 Task: Look for space in Horki, Belarus from 2nd September, 2023 to 6th September, 2023 for 2 adults in price range Rs.15000 to Rs.20000. Place can be entire place with 1  bedroom having 1 bed and 1 bathroom. Property type can be house, flat, guest house, hotel. Booking option can be shelf check-in. Required host language is English.
Action: Mouse moved to (441, 95)
Screenshot: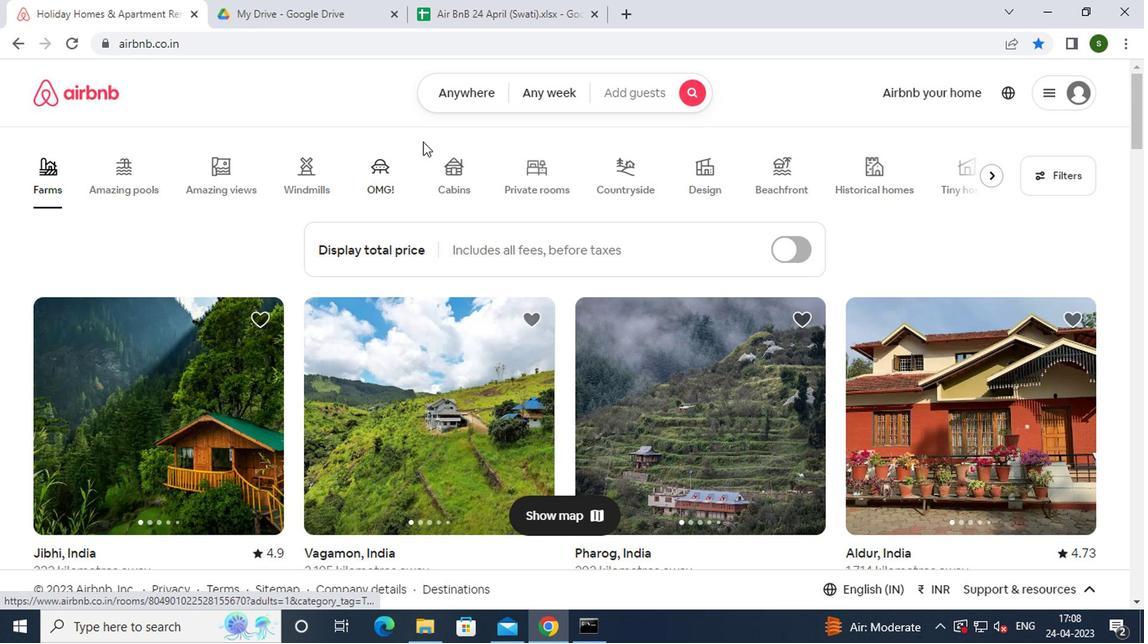 
Action: Mouse pressed left at (441, 95)
Screenshot: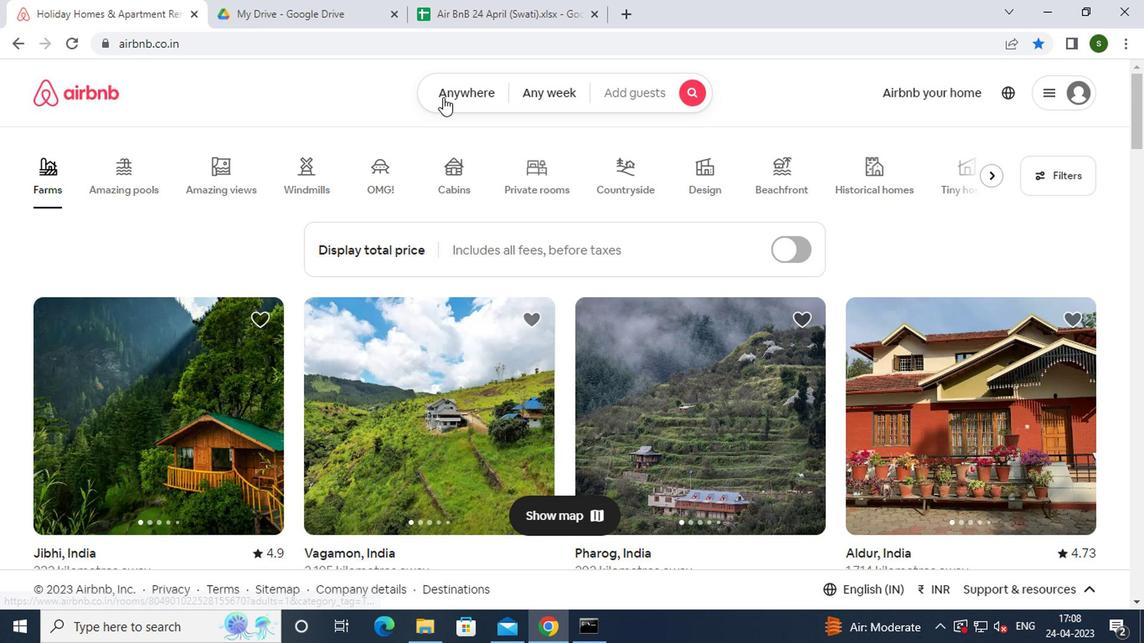 
Action: Mouse moved to (345, 160)
Screenshot: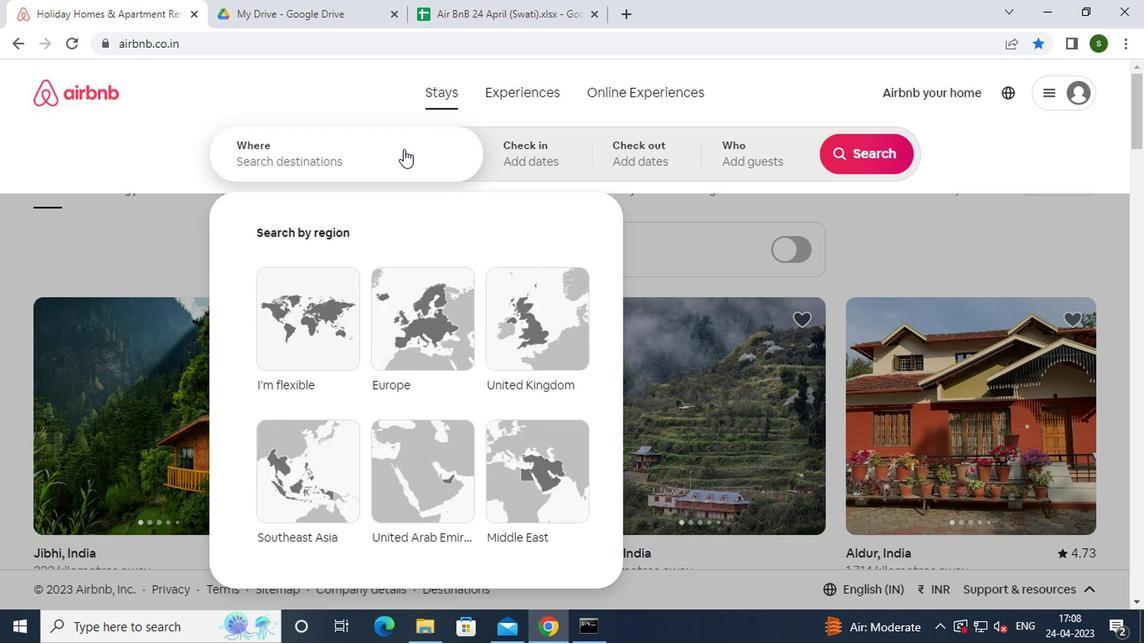 
Action: Mouse pressed left at (345, 160)
Screenshot: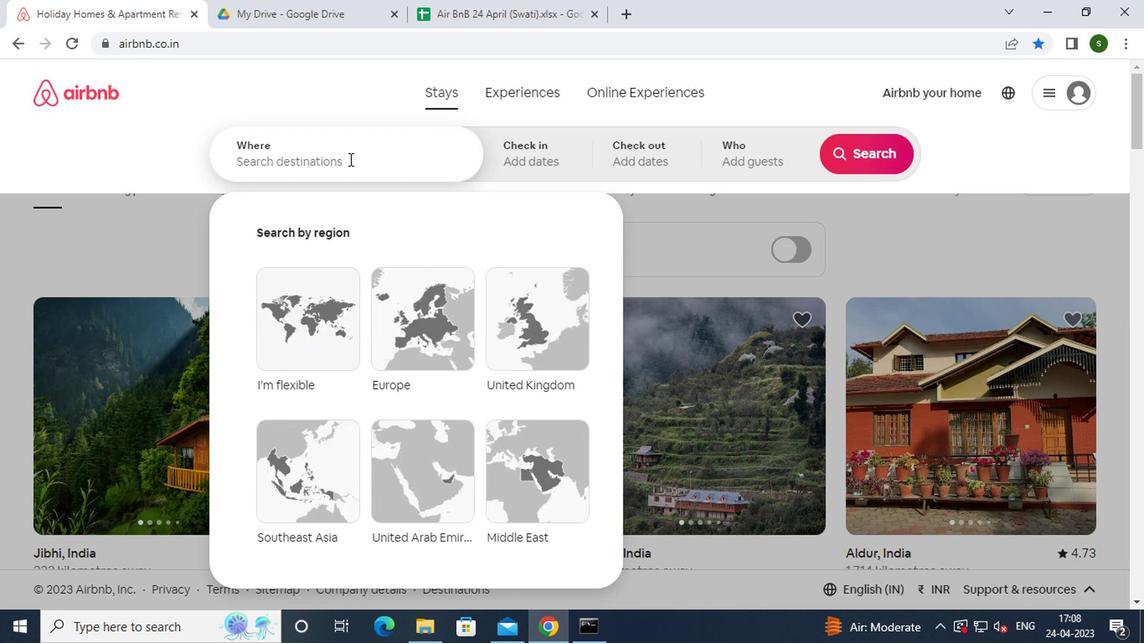 
Action: Key pressed h<Key.caps_lock>orki
Screenshot: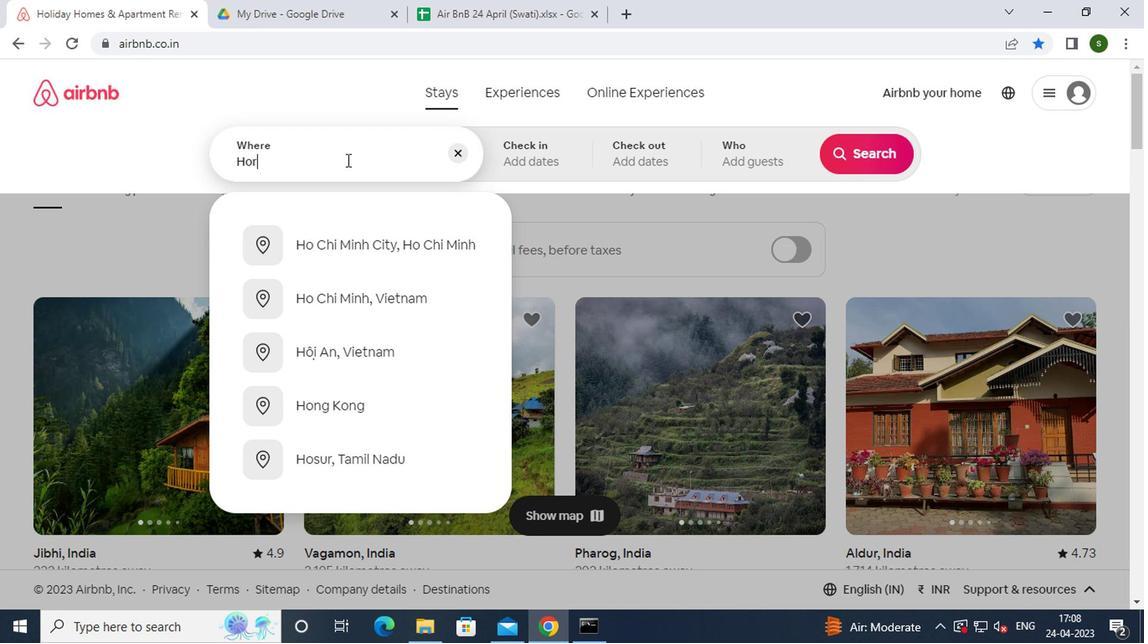 
Action: Mouse moved to (331, 243)
Screenshot: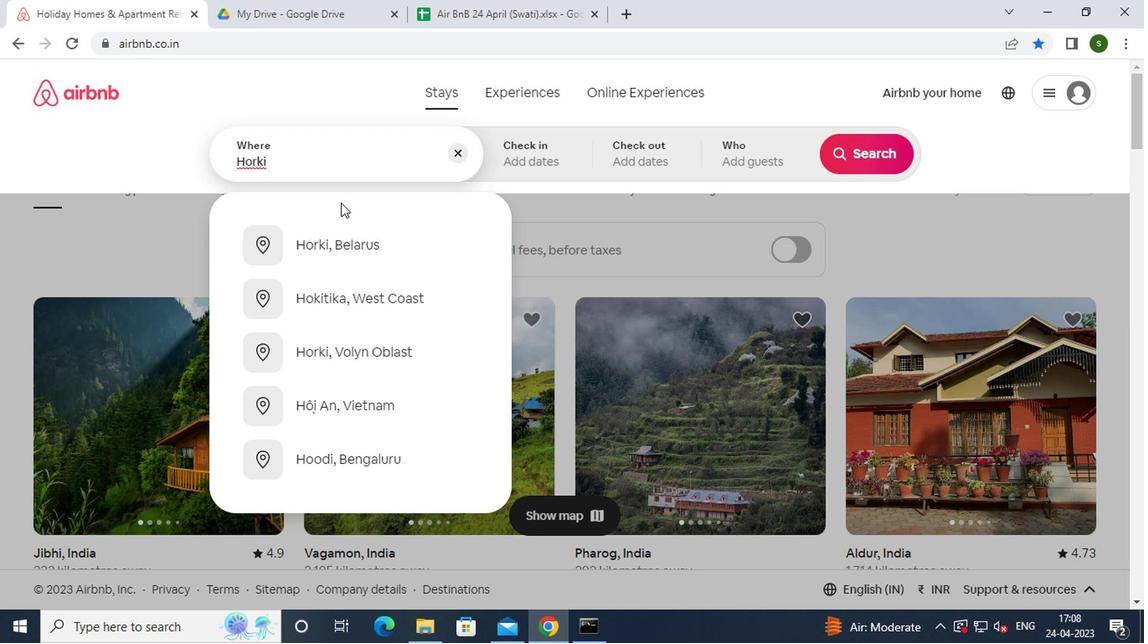
Action: Mouse pressed left at (331, 243)
Screenshot: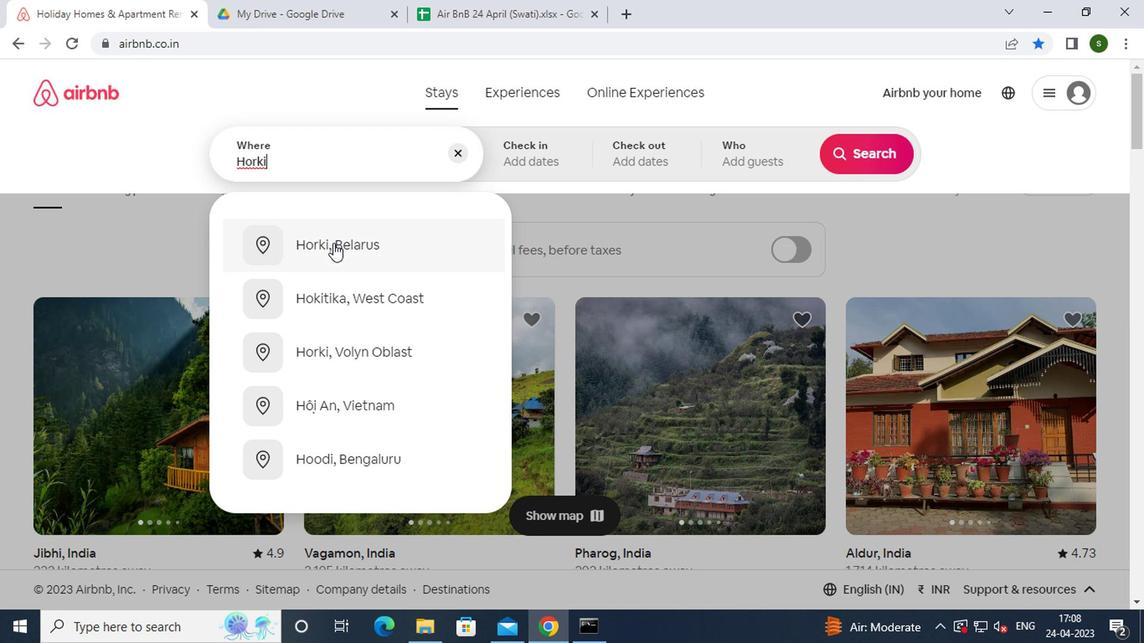 
Action: Mouse moved to (849, 284)
Screenshot: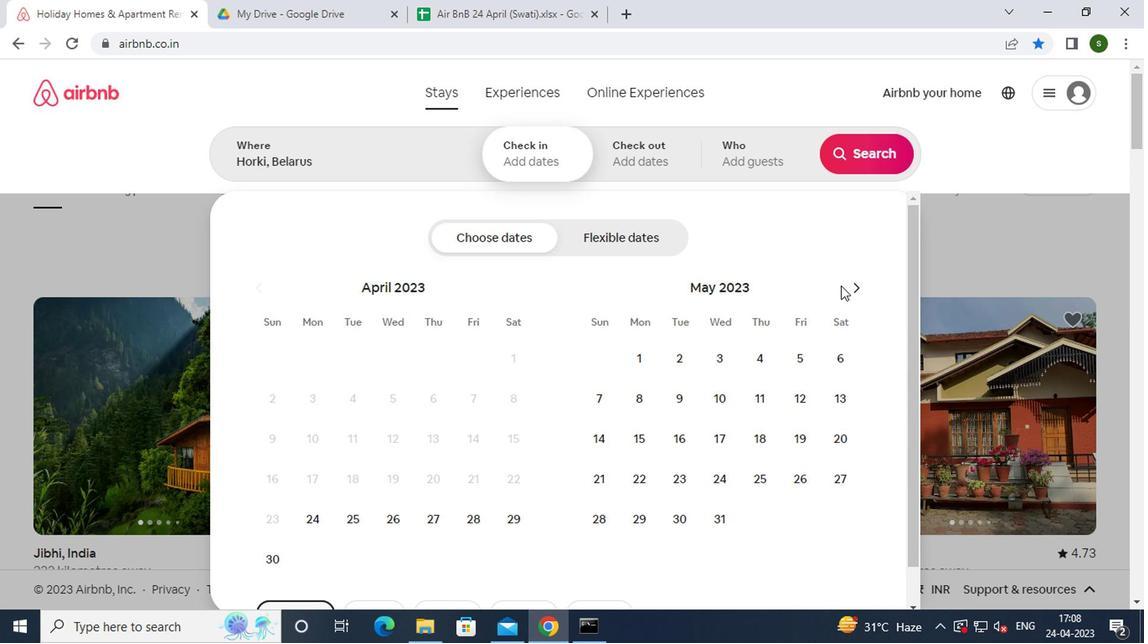 
Action: Mouse pressed left at (849, 284)
Screenshot: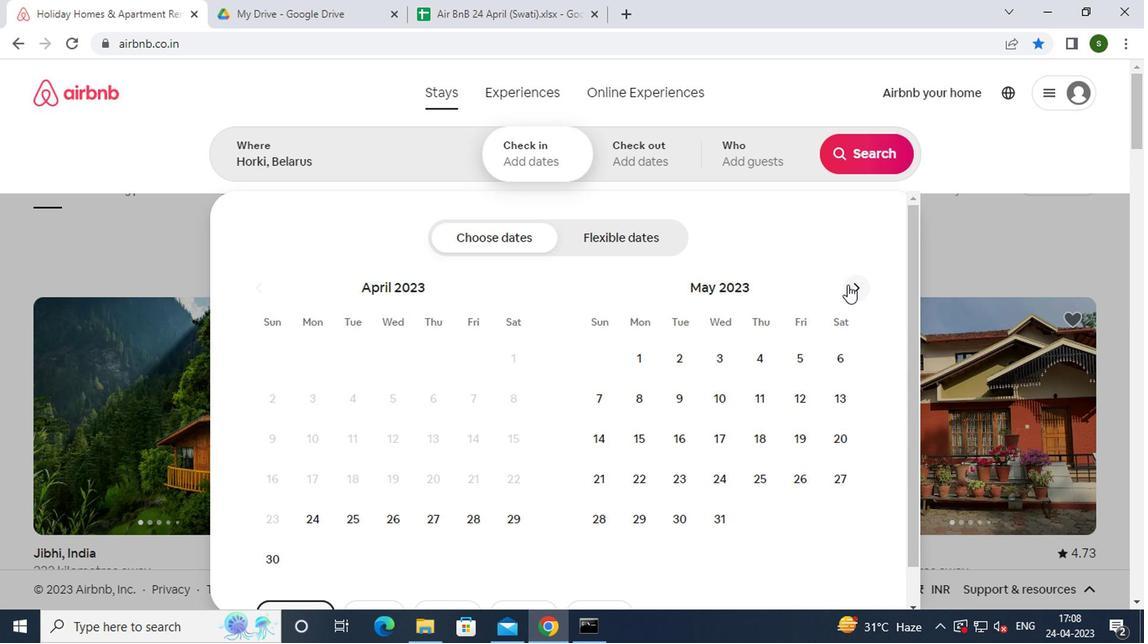 
Action: Mouse pressed left at (849, 284)
Screenshot: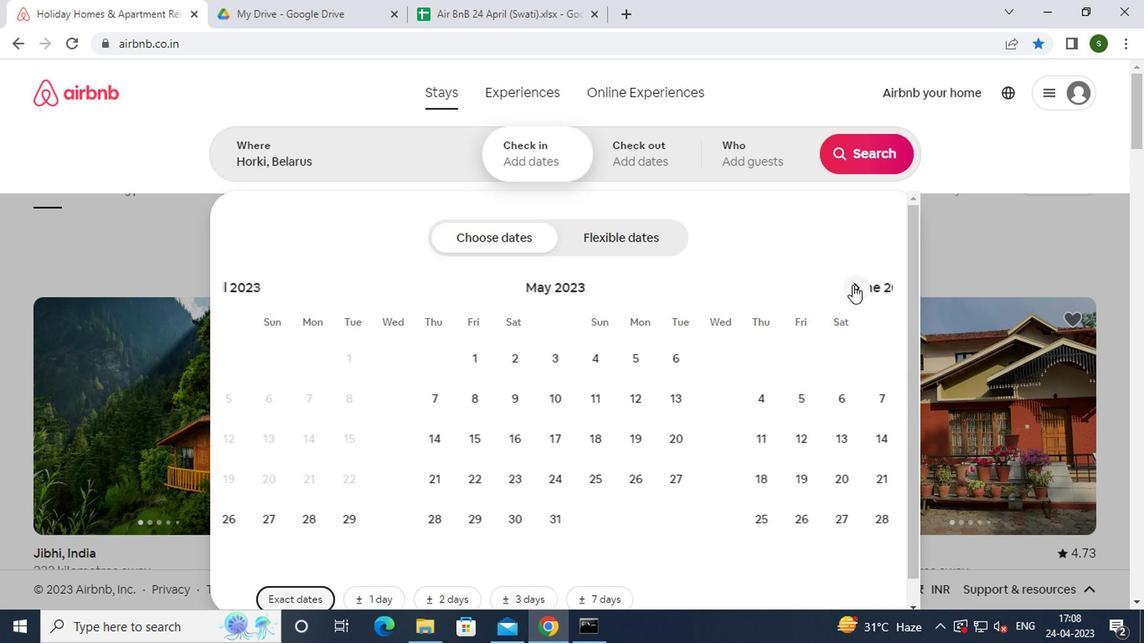 
Action: Mouse pressed left at (849, 284)
Screenshot: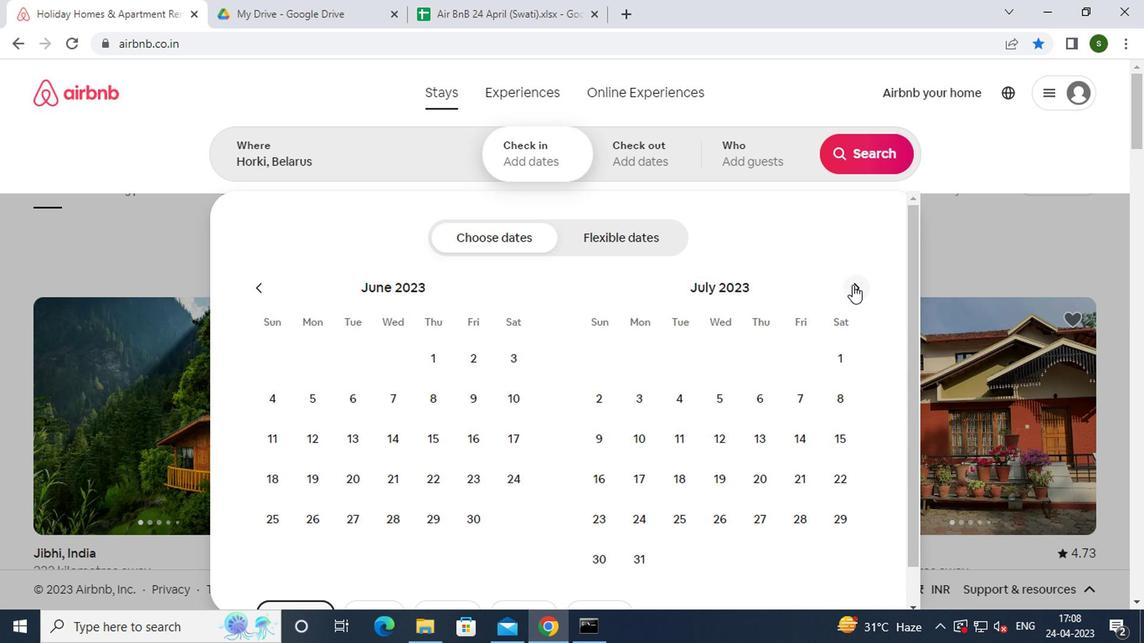
Action: Mouse pressed left at (849, 284)
Screenshot: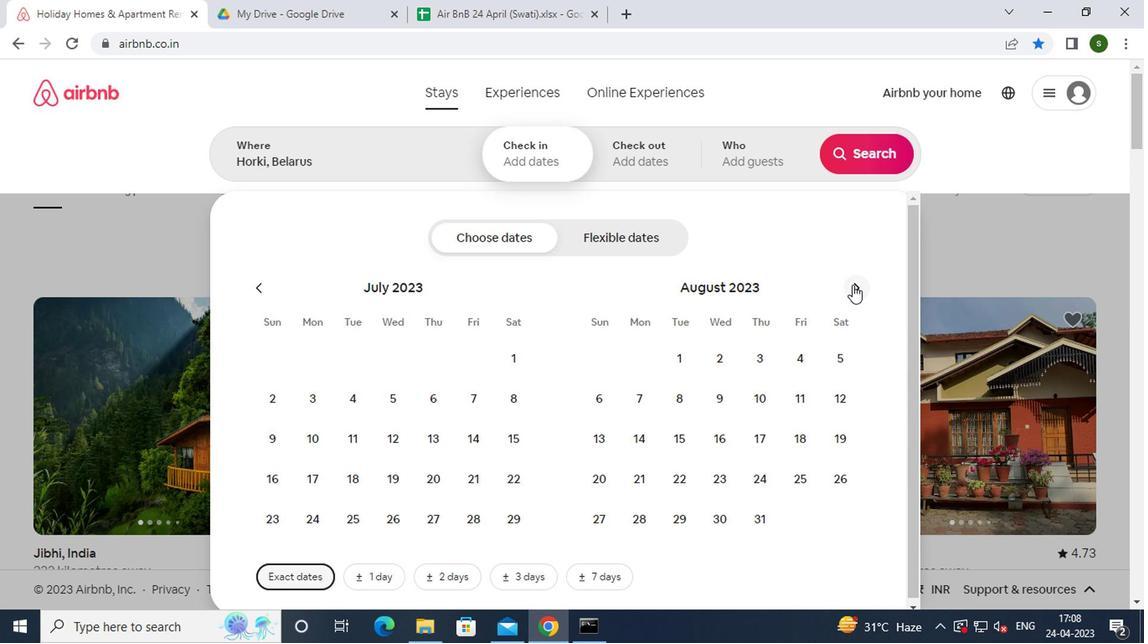 
Action: Mouse moved to (841, 359)
Screenshot: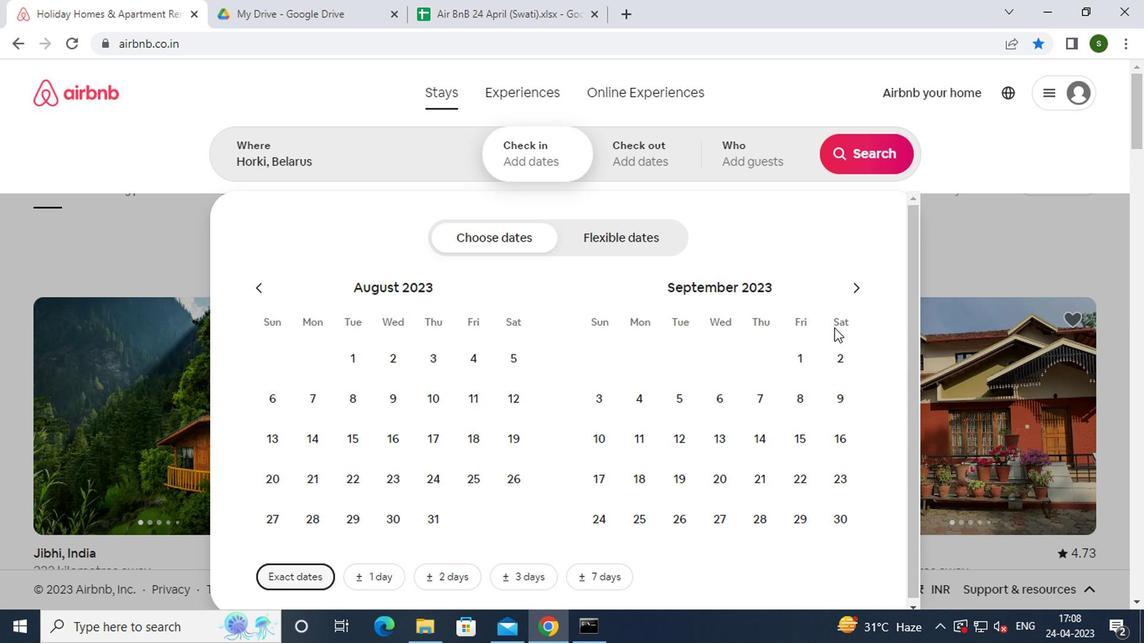 
Action: Mouse pressed left at (841, 359)
Screenshot: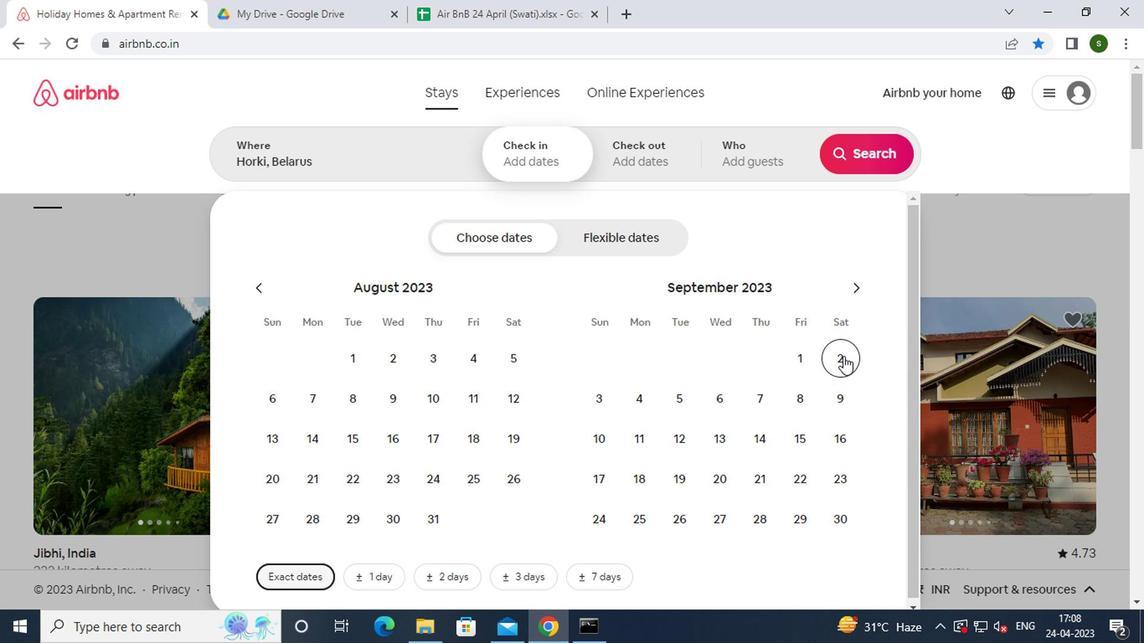 
Action: Mouse moved to (720, 397)
Screenshot: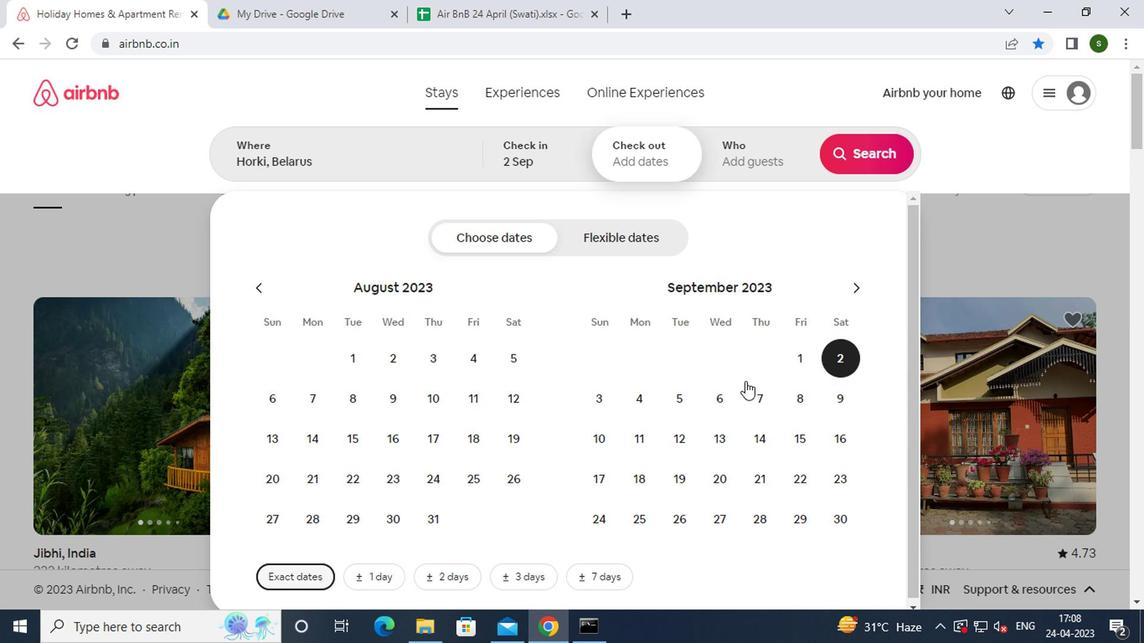 
Action: Mouse pressed left at (720, 397)
Screenshot: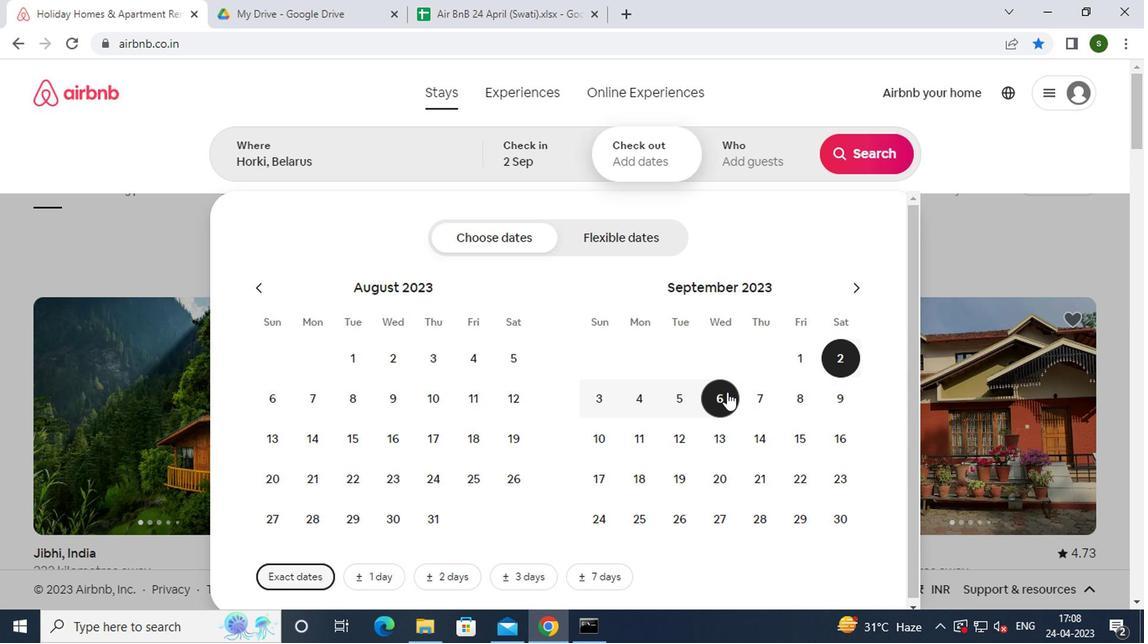 
Action: Mouse moved to (739, 166)
Screenshot: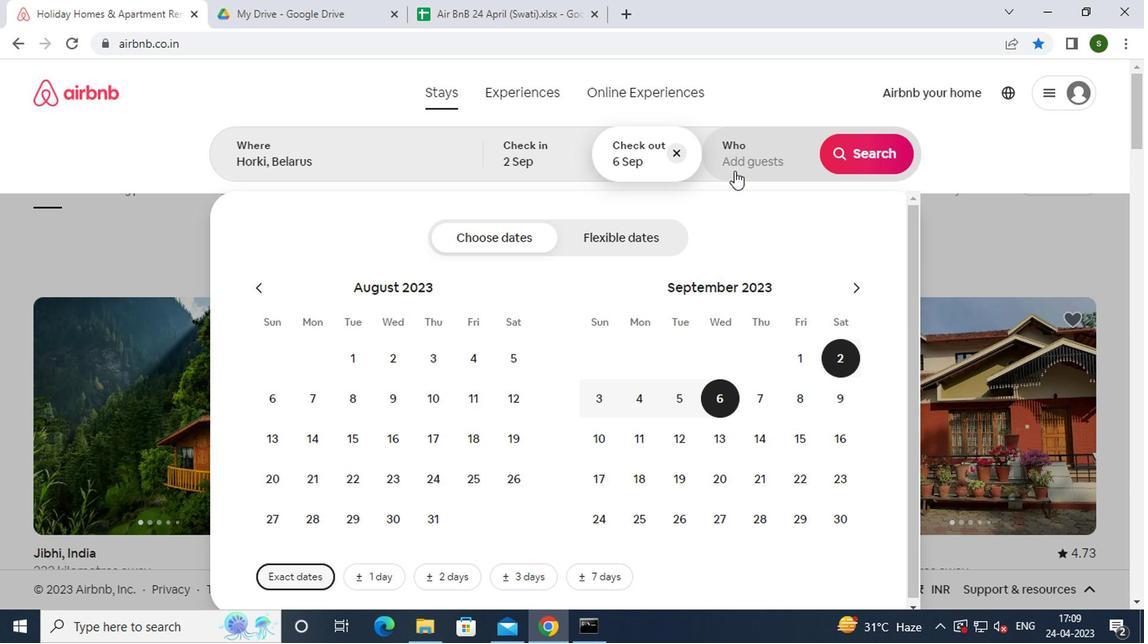 
Action: Mouse pressed left at (739, 166)
Screenshot: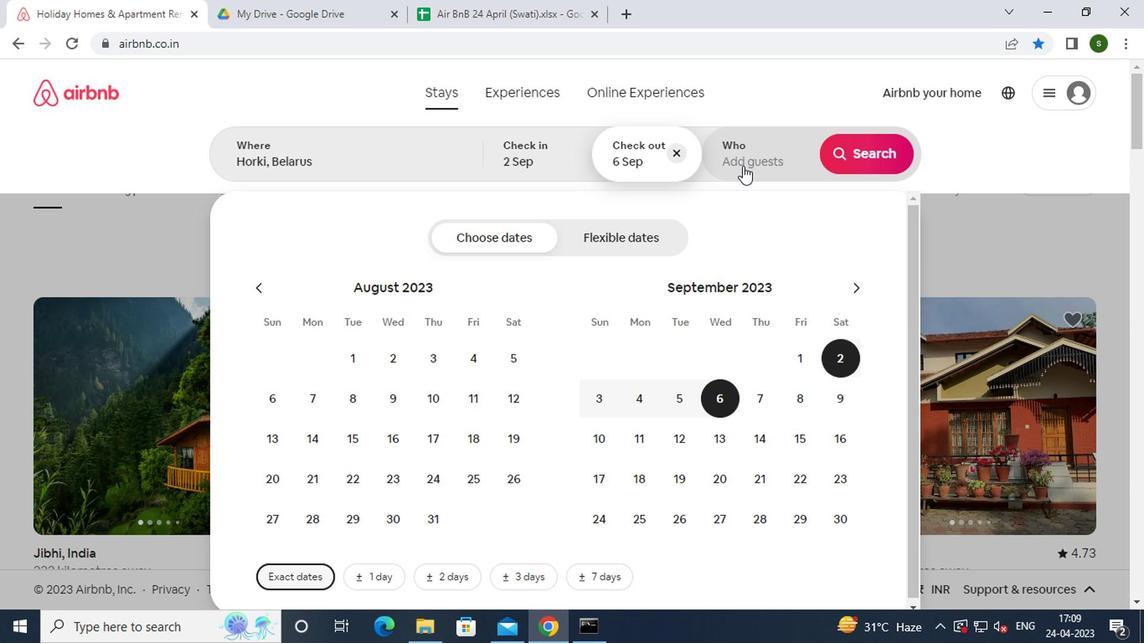 
Action: Mouse moved to (866, 242)
Screenshot: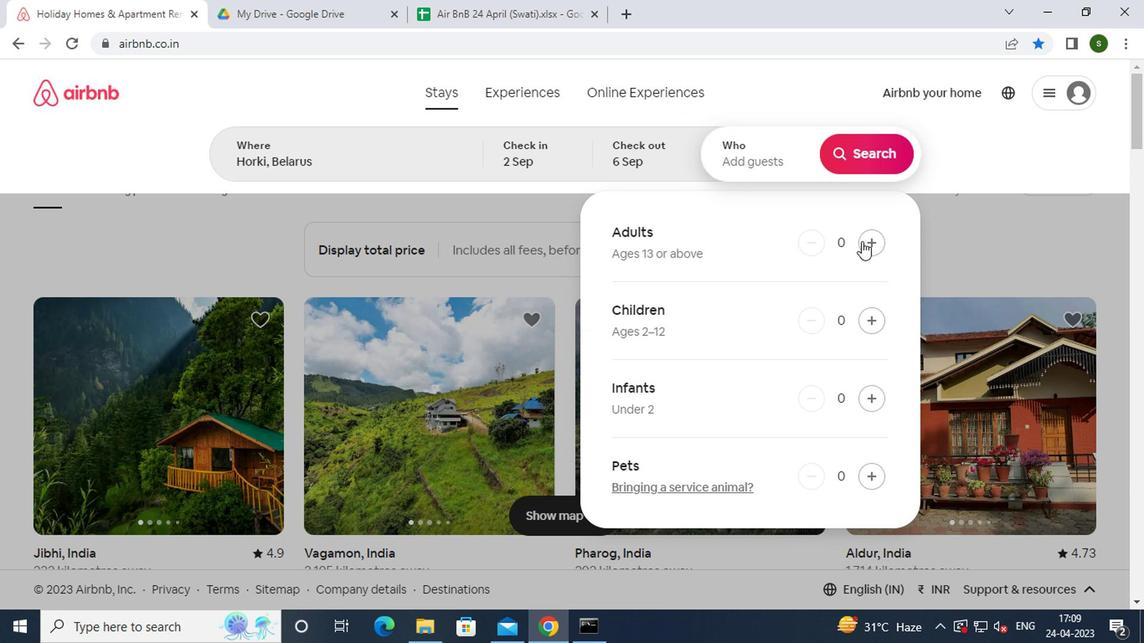 
Action: Mouse pressed left at (866, 242)
Screenshot: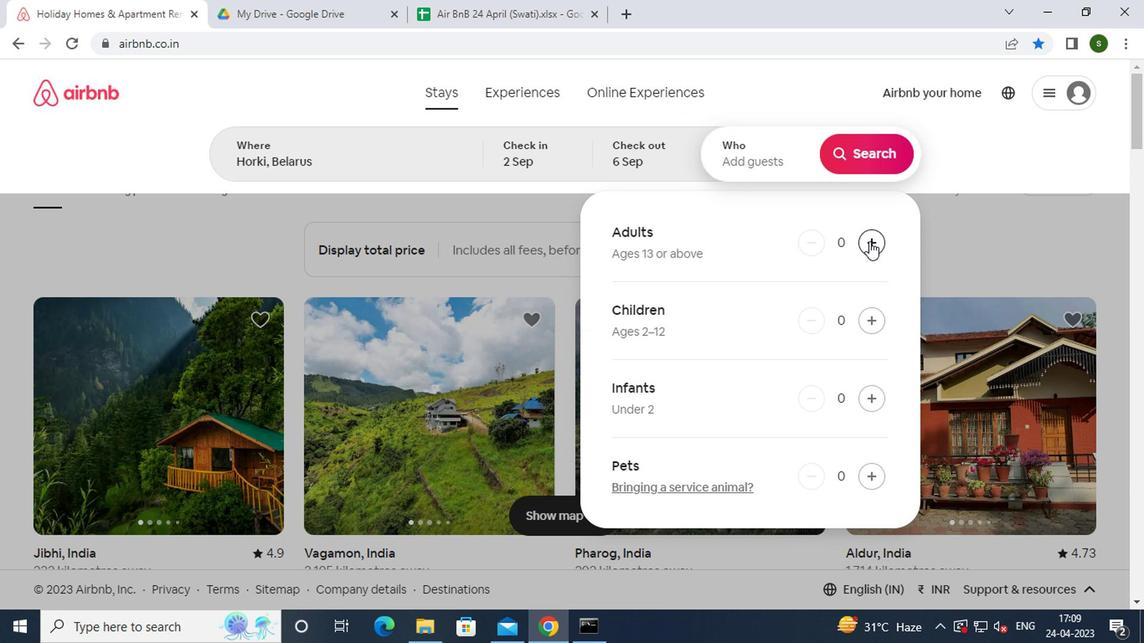 
Action: Mouse pressed left at (866, 242)
Screenshot: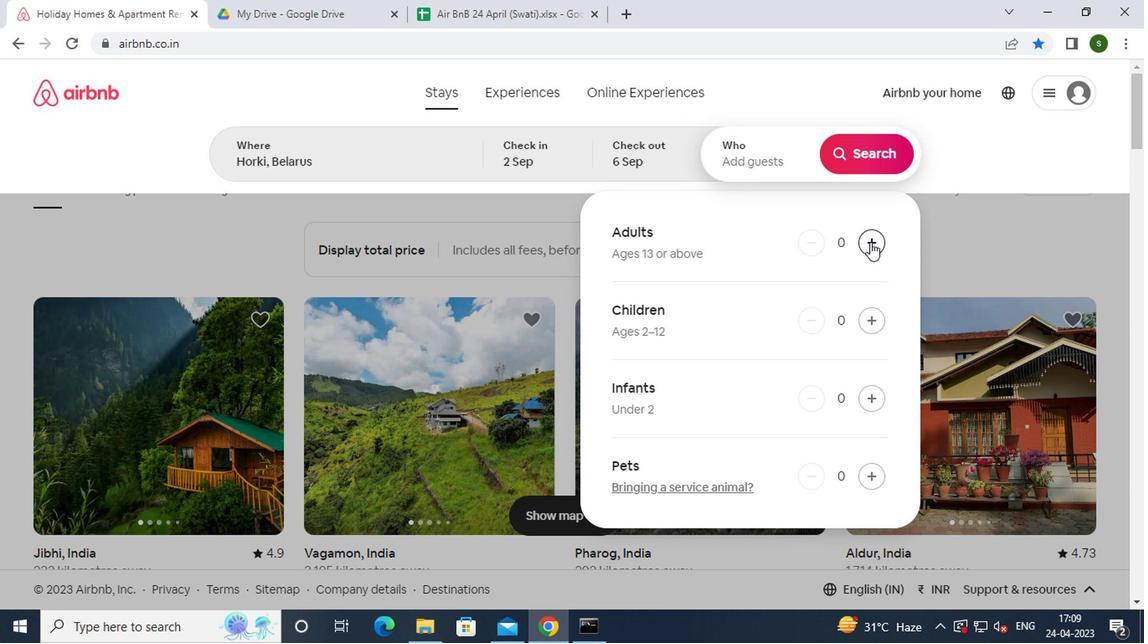 
Action: Mouse moved to (854, 152)
Screenshot: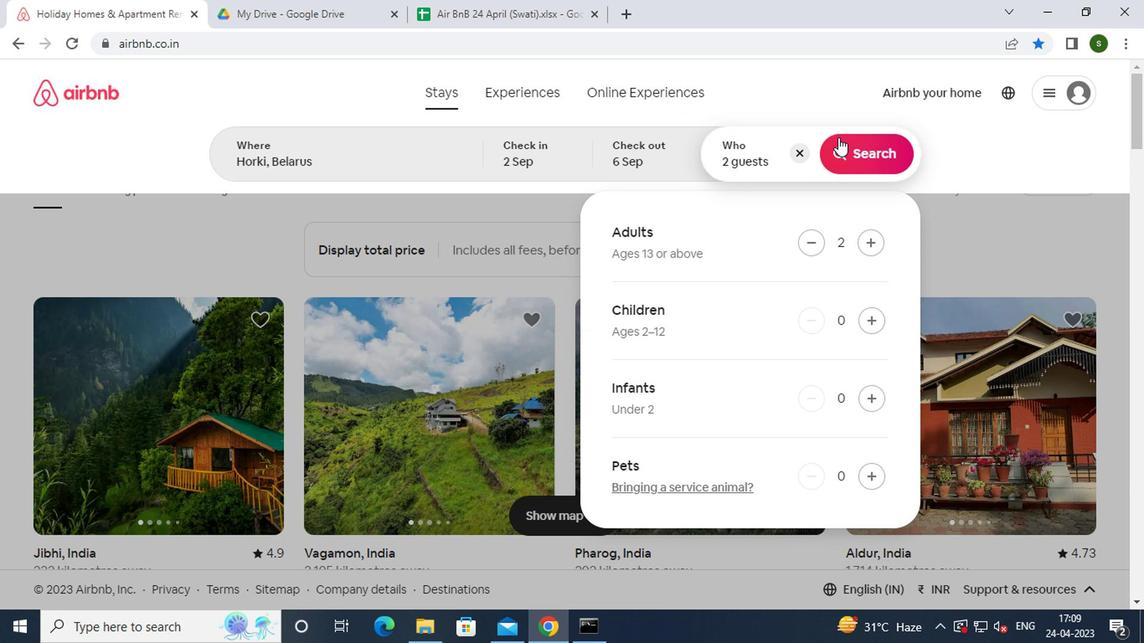 
Action: Mouse pressed left at (854, 152)
Screenshot: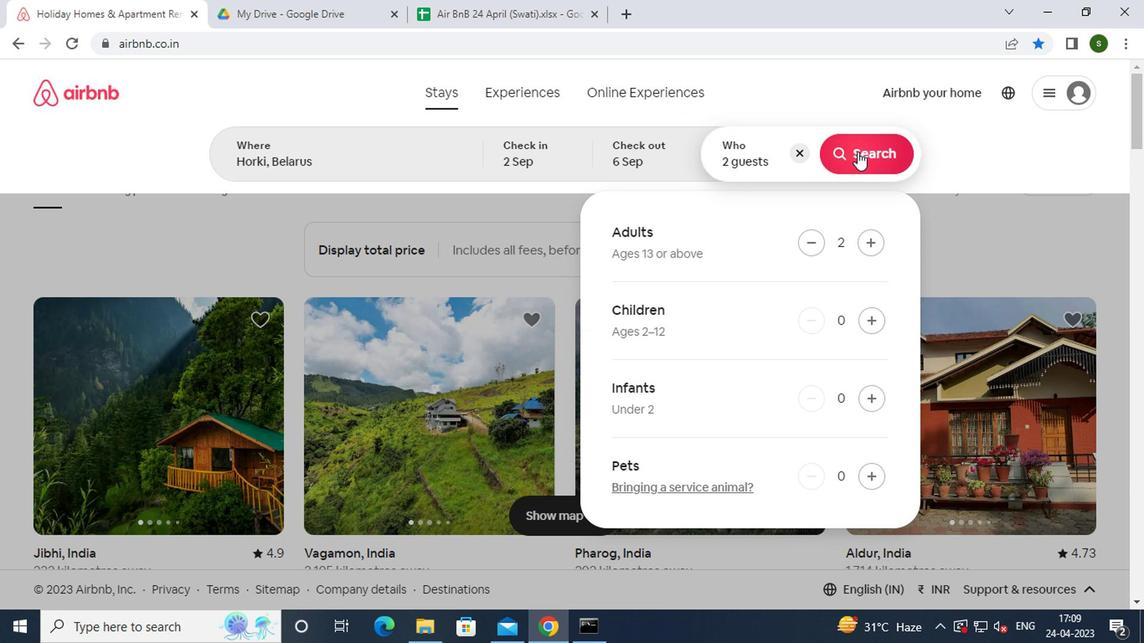 
Action: Mouse moved to (1065, 169)
Screenshot: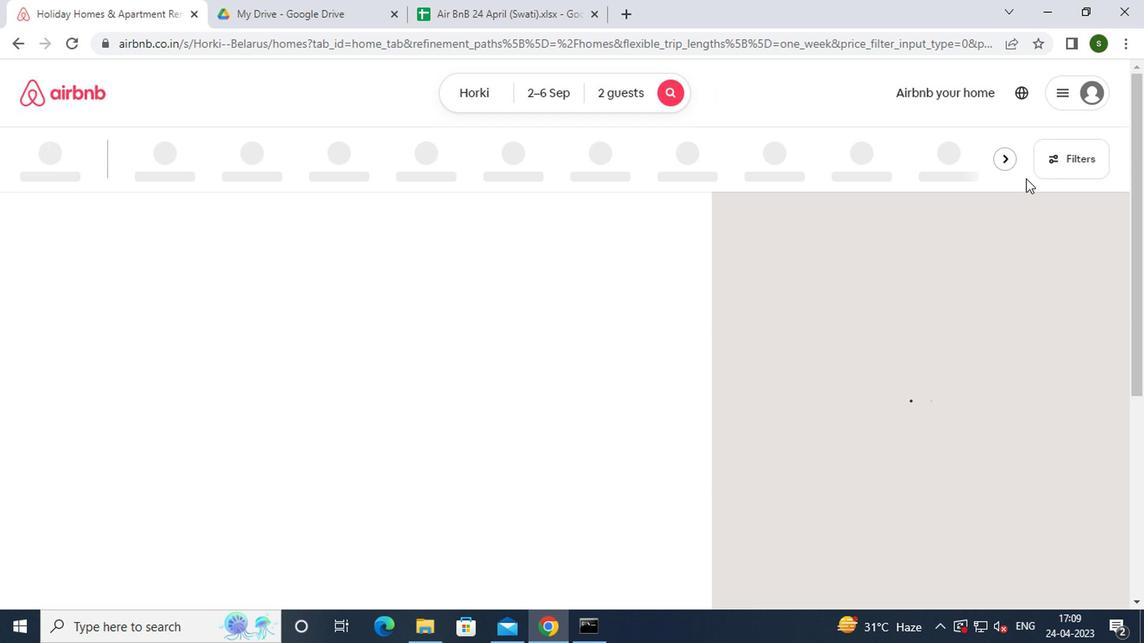 
Action: Mouse pressed left at (1065, 169)
Screenshot: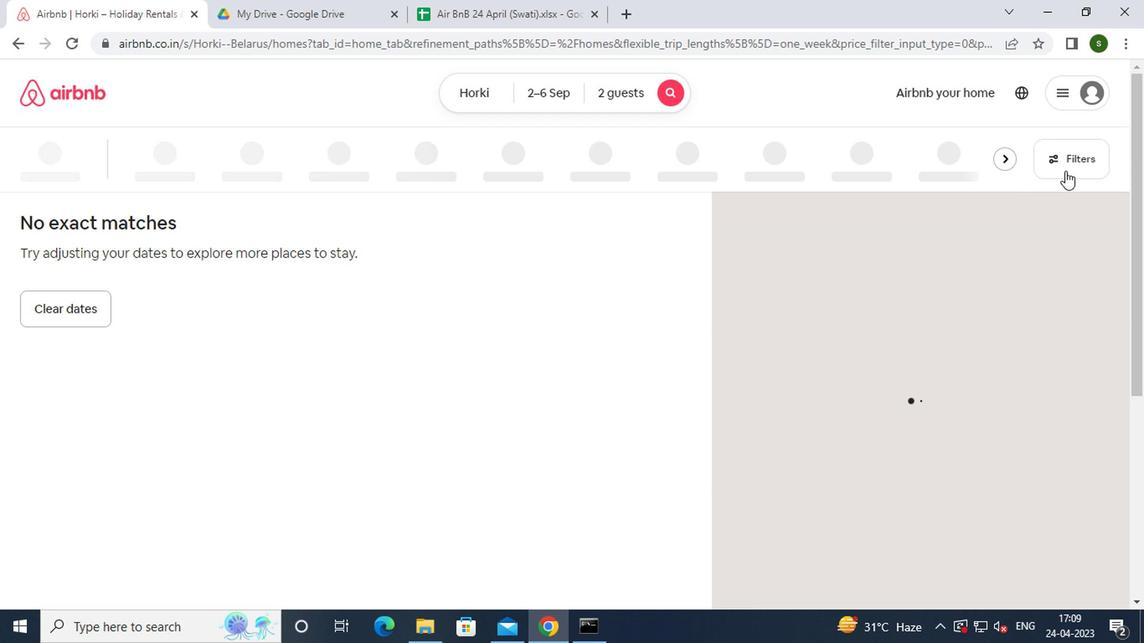 
Action: Mouse moved to (399, 254)
Screenshot: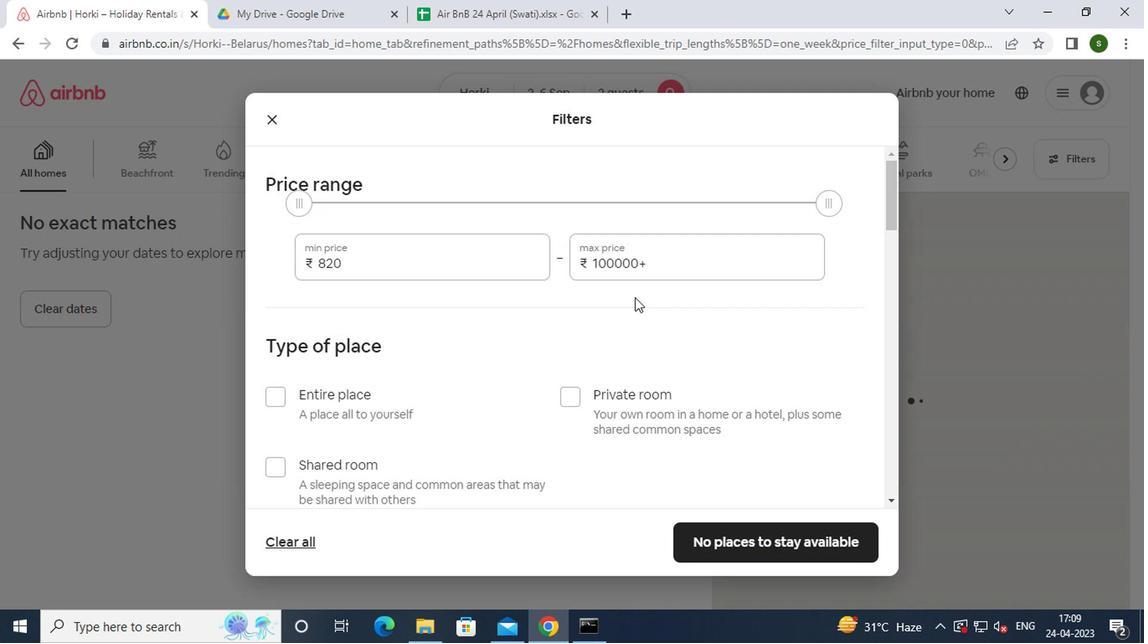 
Action: Mouse pressed left at (399, 254)
Screenshot: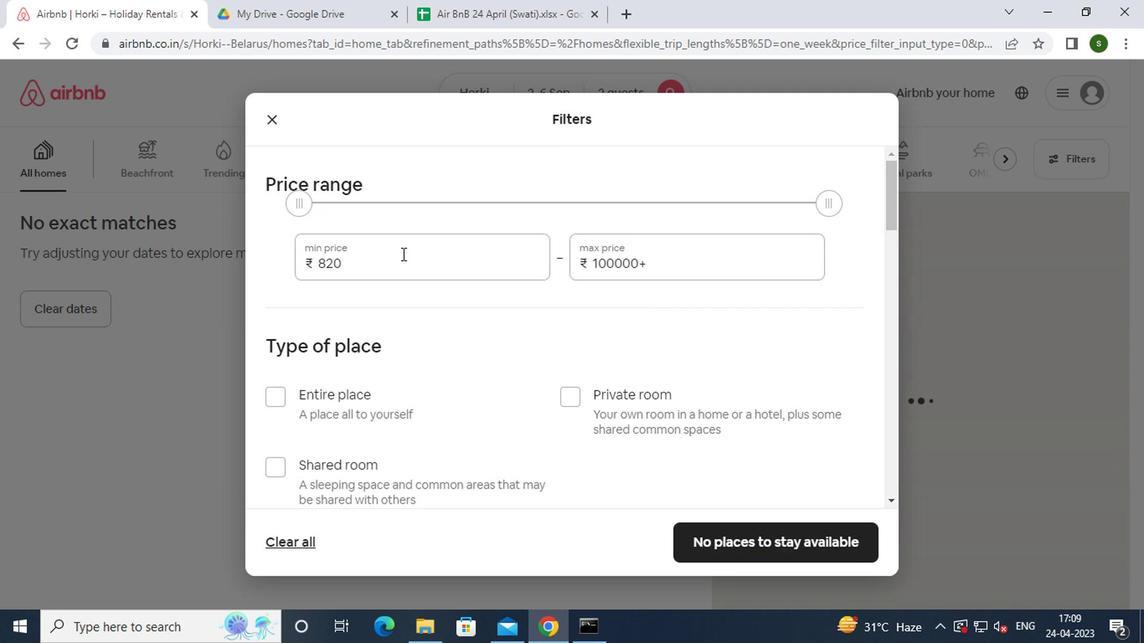 
Action: Mouse moved to (399, 251)
Screenshot: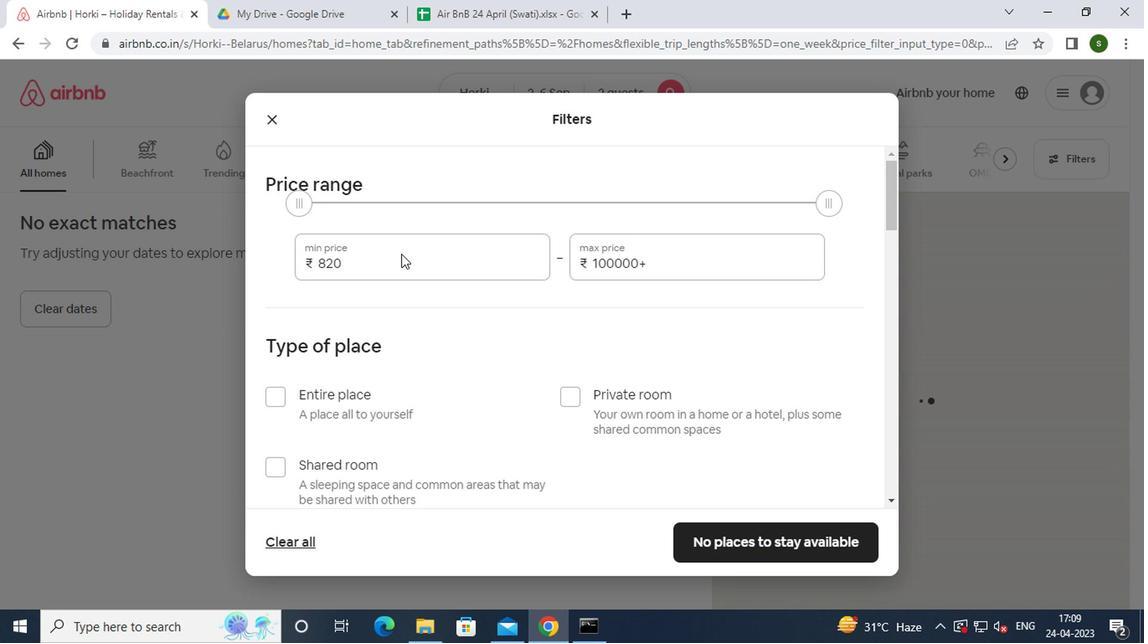 
Action: Key pressed <Key.backspace><Key.backspace><Key.backspace><Key.backspace><Key.backspace><Key.backspace><Key.backspace><Key.backspace>15000
Screenshot: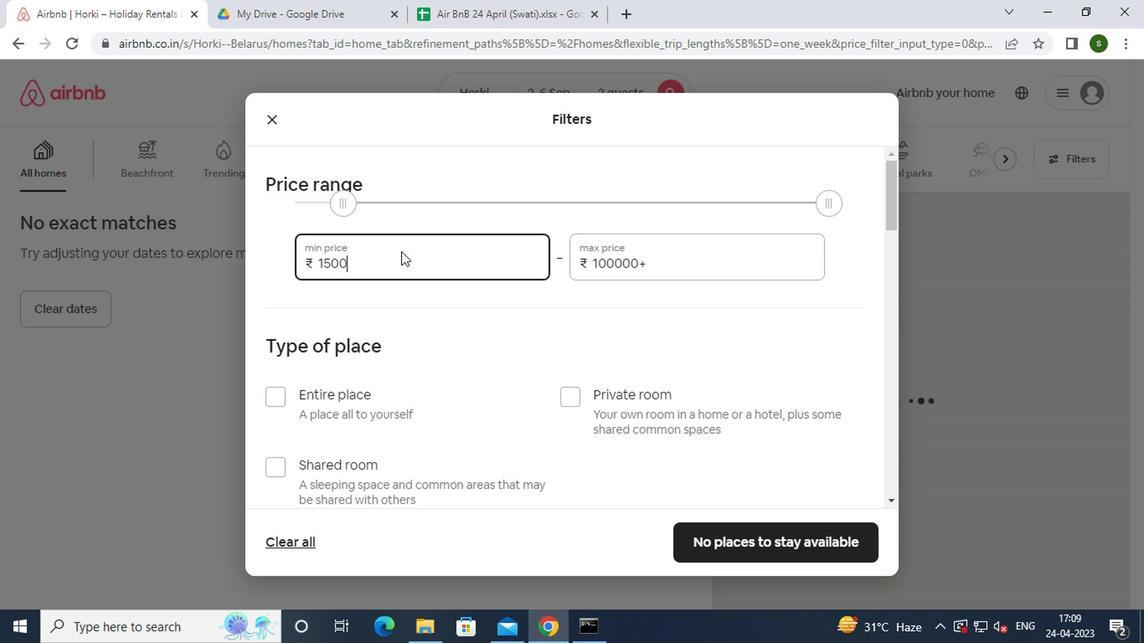
Action: Mouse moved to (649, 257)
Screenshot: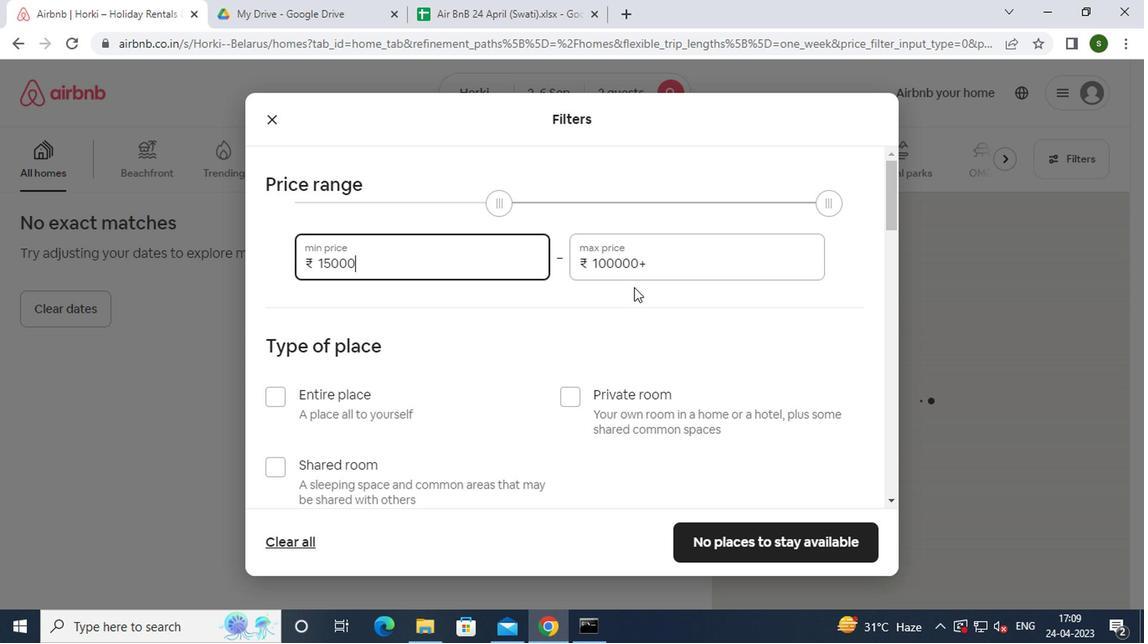 
Action: Mouse pressed left at (649, 257)
Screenshot: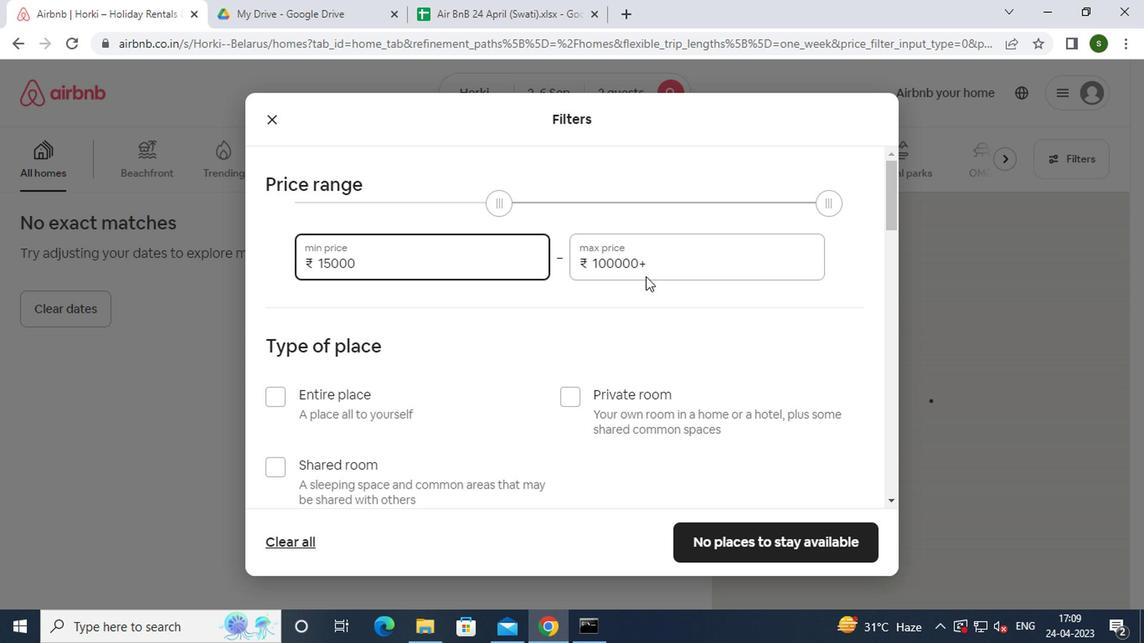 
Action: Key pressed <Key.backspace><Key.backspace><Key.backspace><Key.backspace><Key.backspace><Key.backspace><Key.backspace><Key.backspace><Key.backspace><Key.backspace><Key.backspace><Key.backspace><Key.backspace><Key.backspace><Key.backspace><Key.backspace>20000
Screenshot: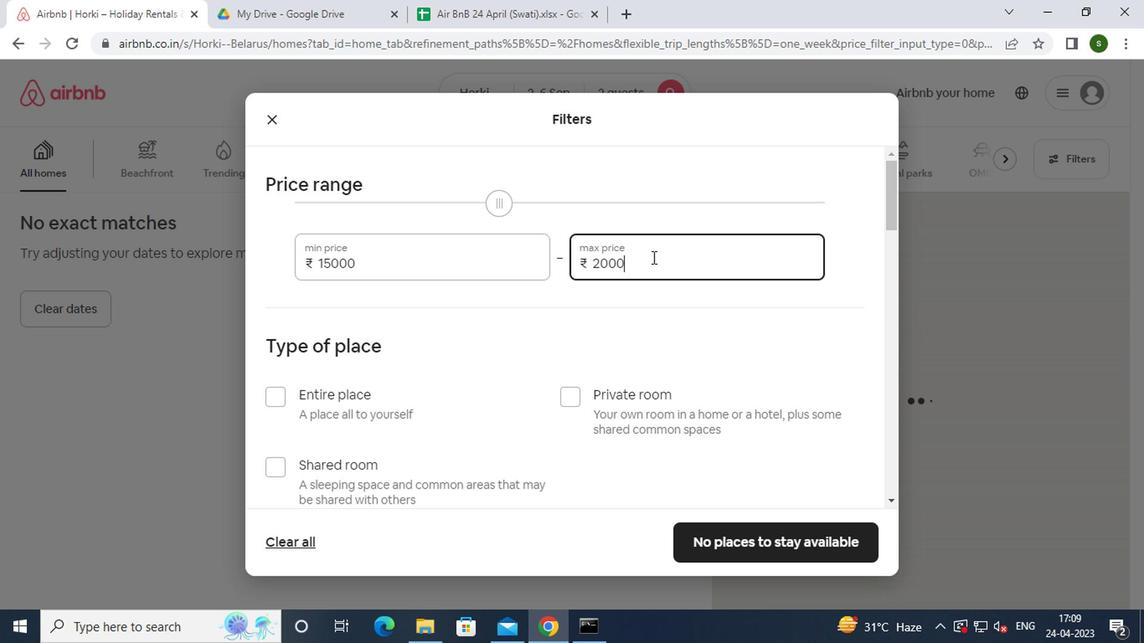 
Action: Mouse moved to (504, 313)
Screenshot: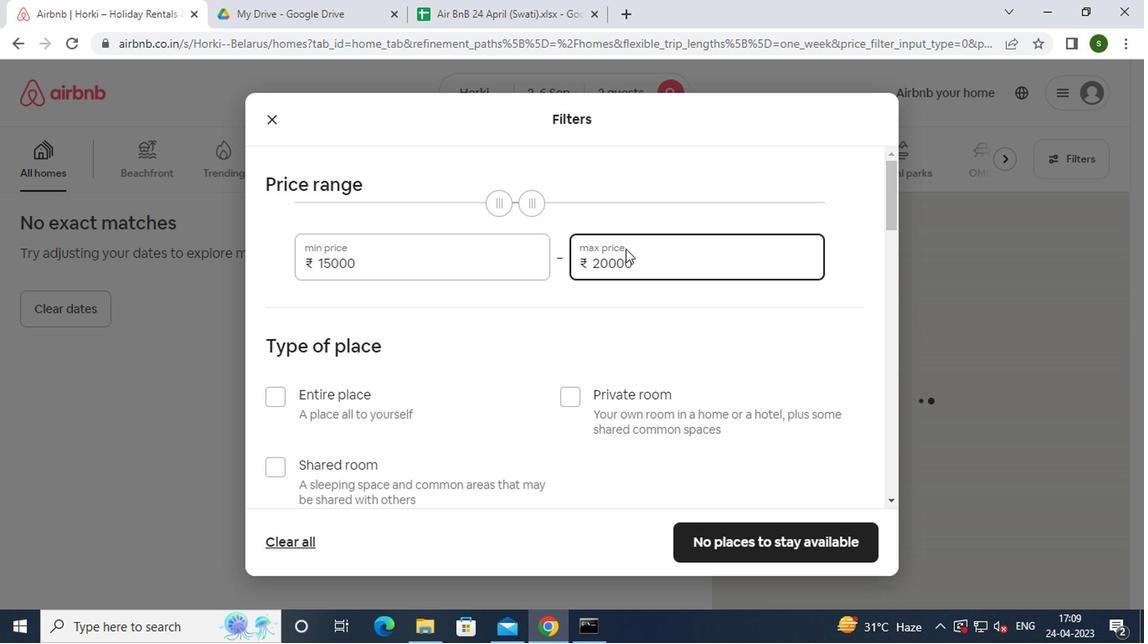 
Action: Mouse scrolled (504, 312) with delta (0, 0)
Screenshot: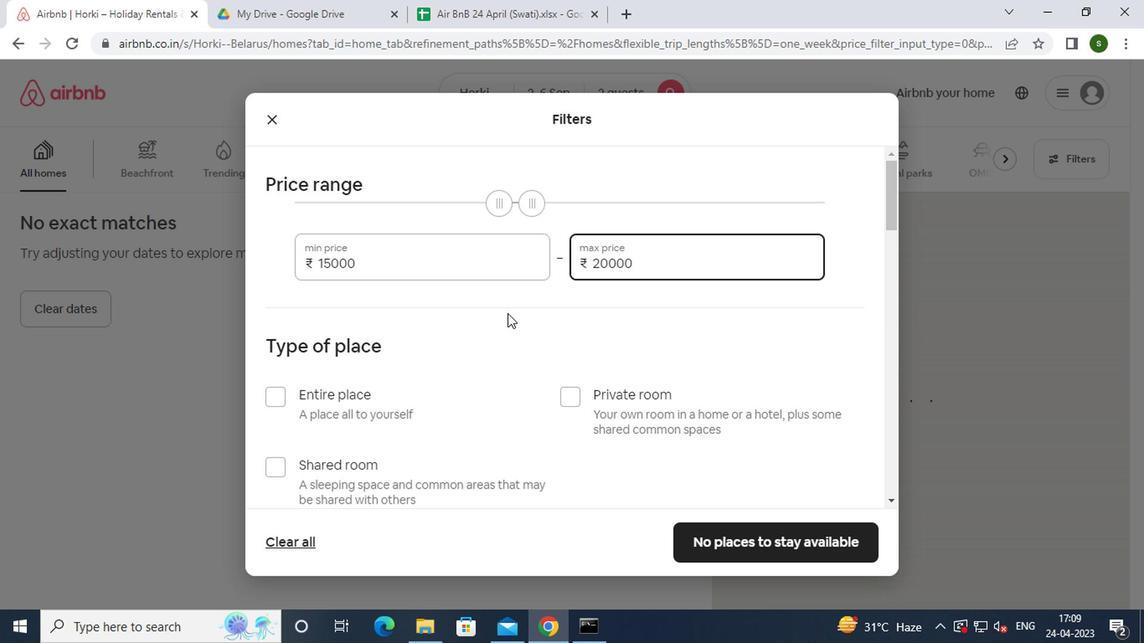 
Action: Mouse moved to (350, 332)
Screenshot: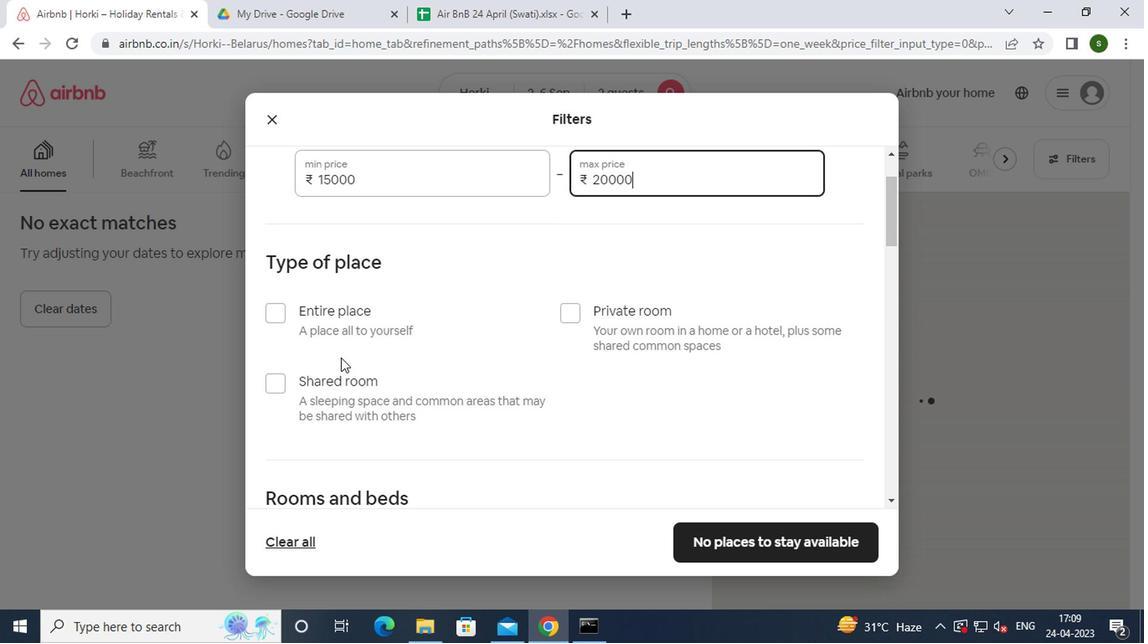 
Action: Mouse pressed left at (350, 332)
Screenshot: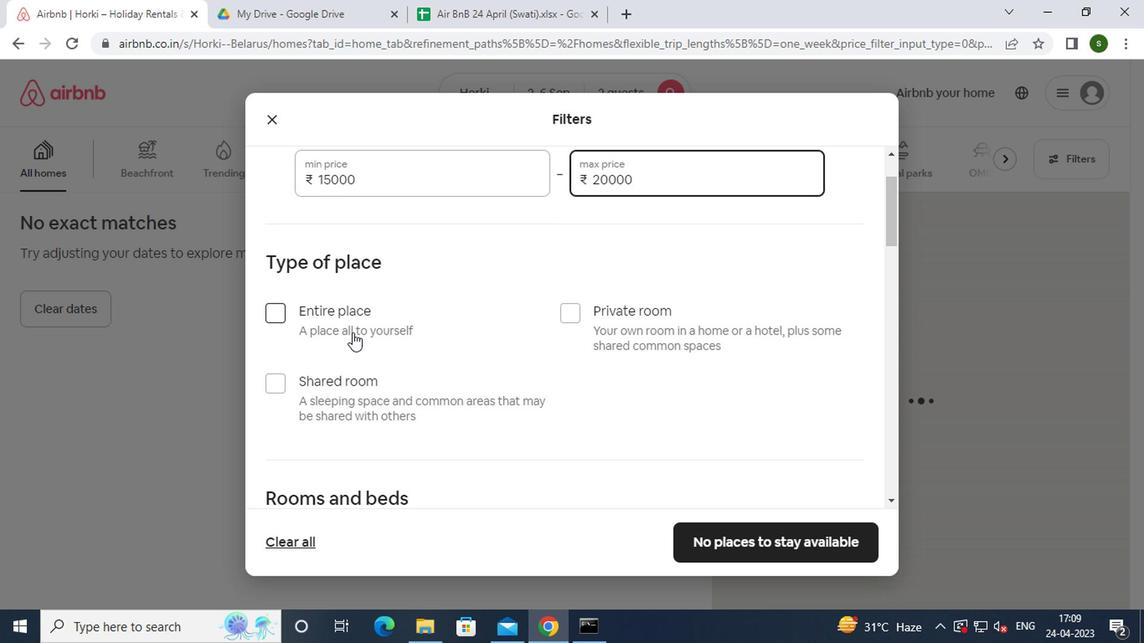 
Action: Mouse moved to (394, 318)
Screenshot: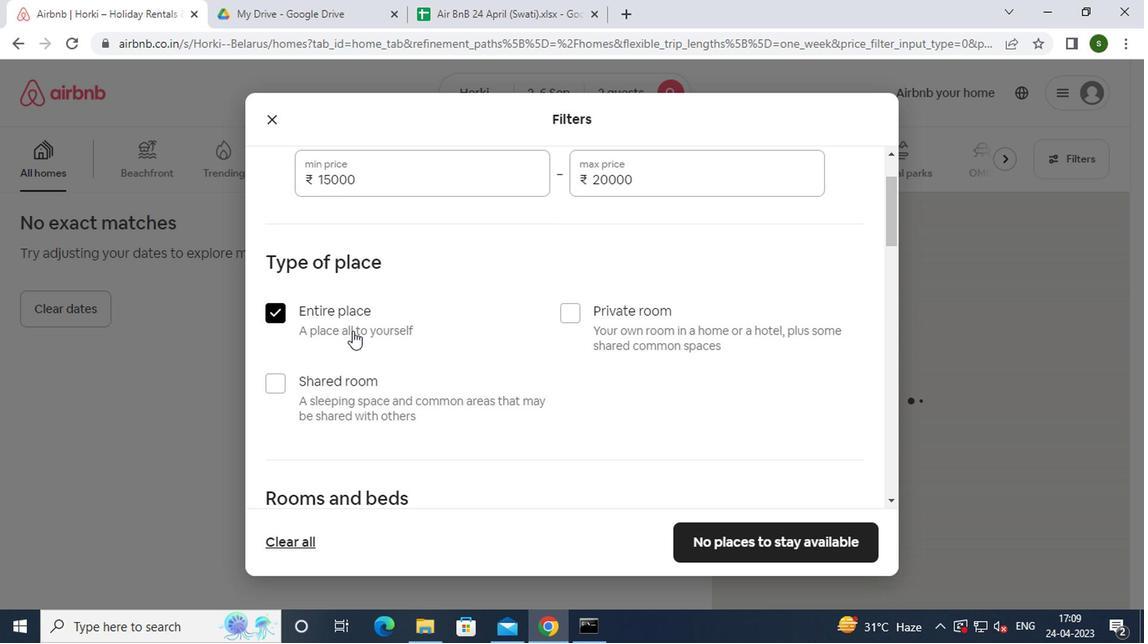 
Action: Mouse scrolled (394, 317) with delta (0, 0)
Screenshot: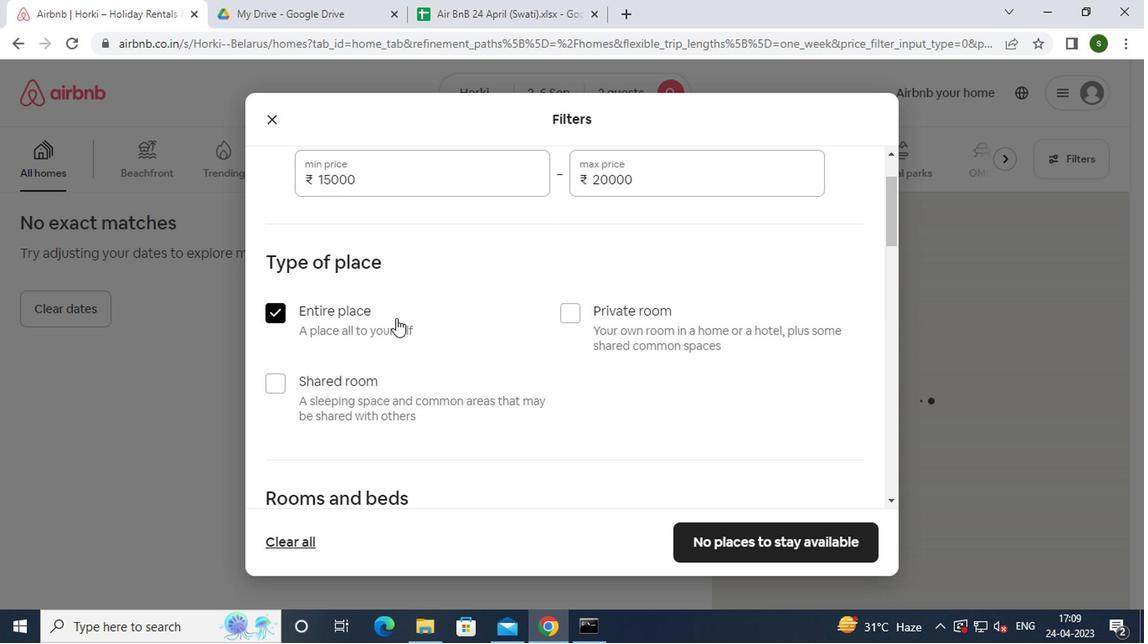 
Action: Mouse scrolled (394, 317) with delta (0, 0)
Screenshot: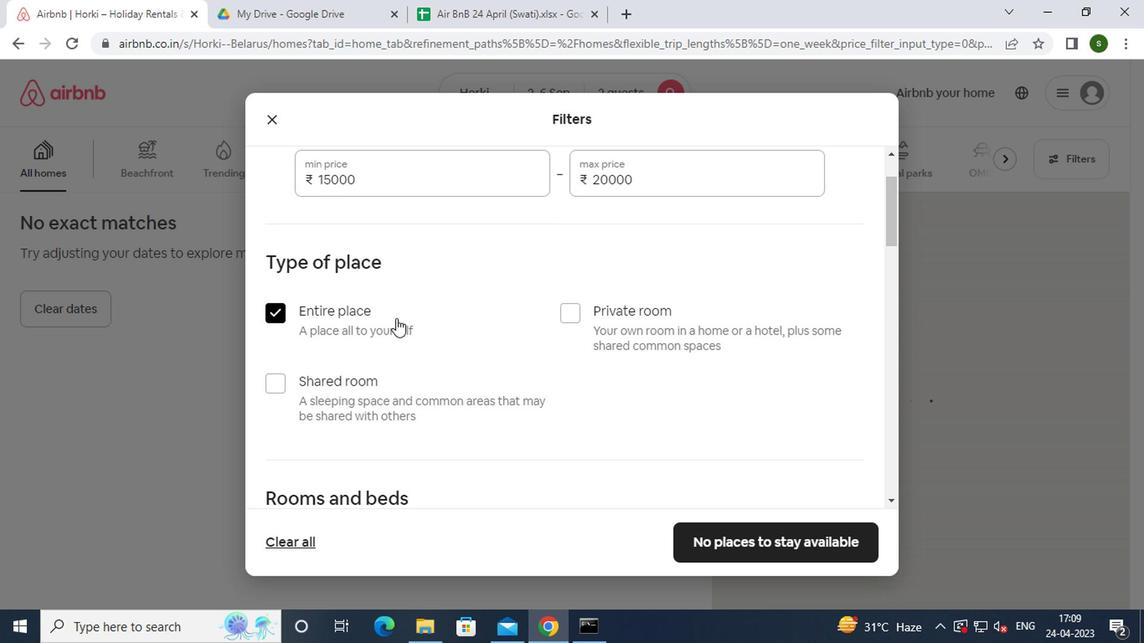 
Action: Mouse scrolled (394, 317) with delta (0, 0)
Screenshot: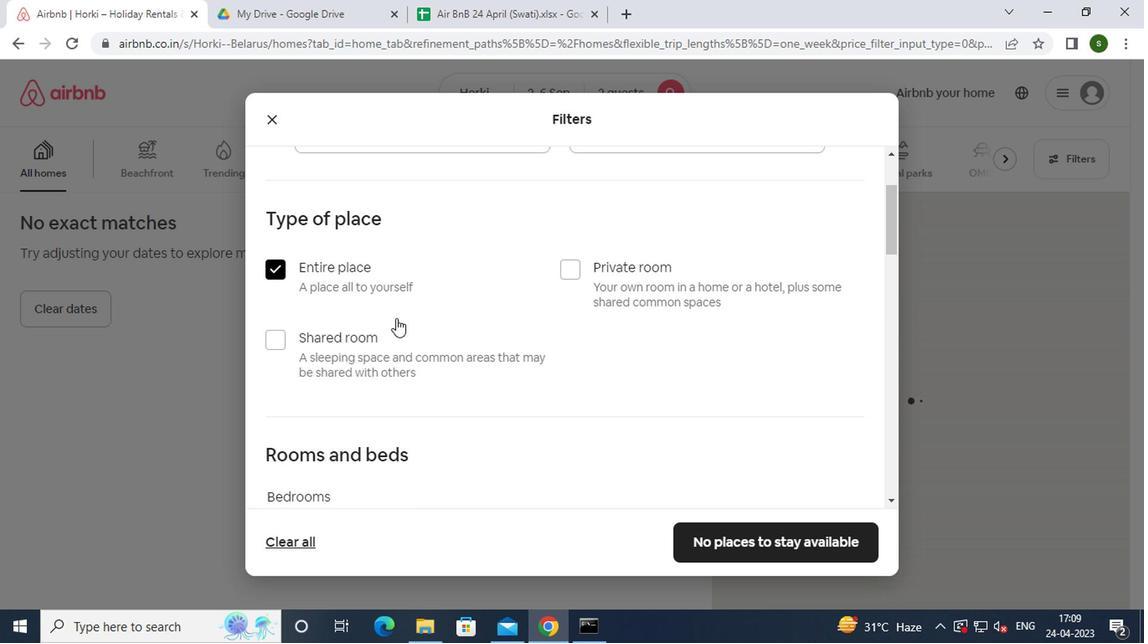 
Action: Mouse moved to (360, 328)
Screenshot: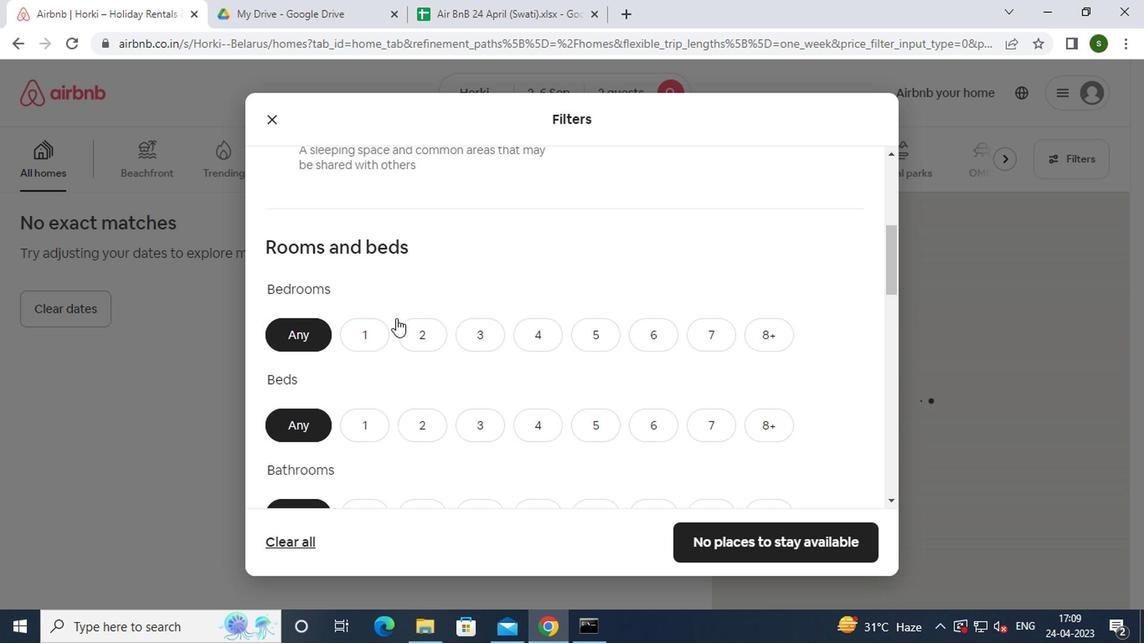 
Action: Mouse pressed left at (360, 328)
Screenshot: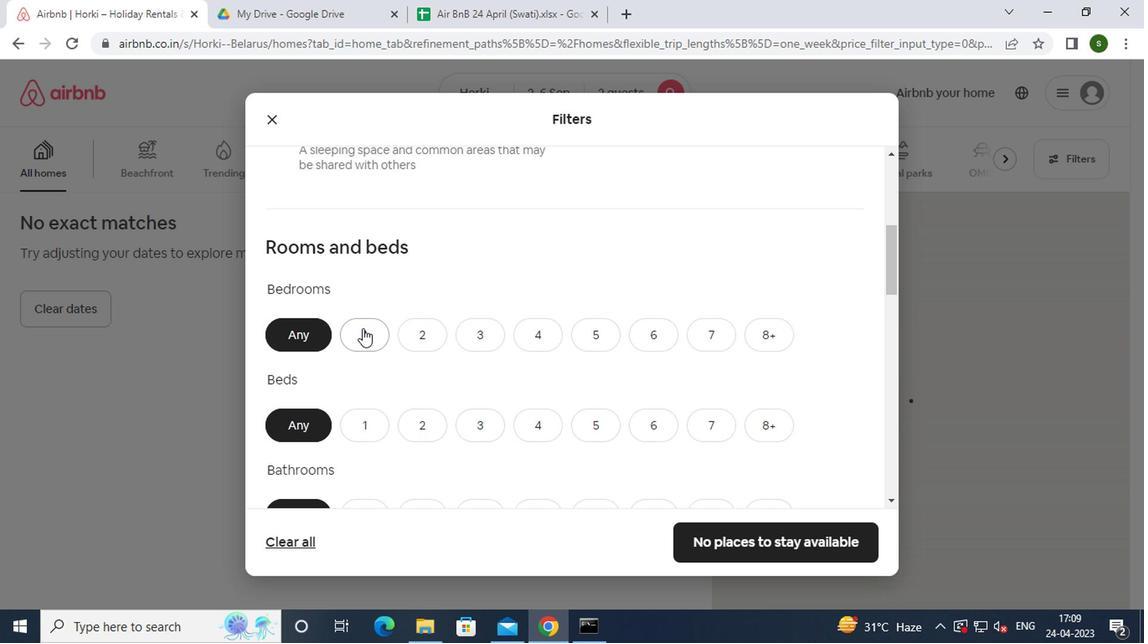 
Action: Mouse moved to (374, 419)
Screenshot: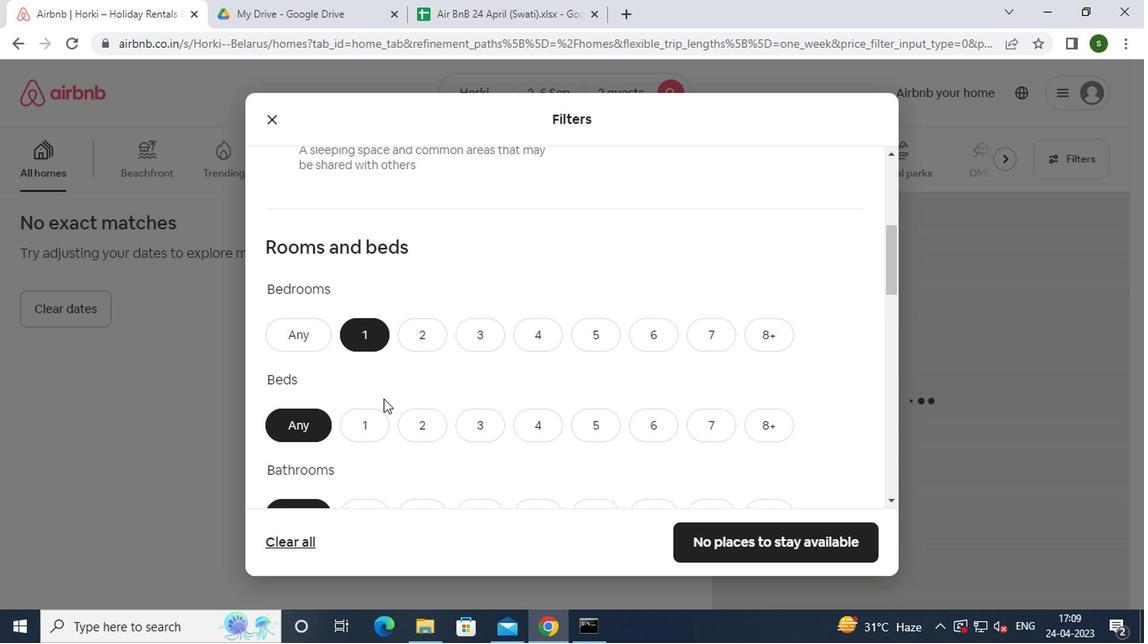 
Action: Mouse pressed left at (374, 419)
Screenshot: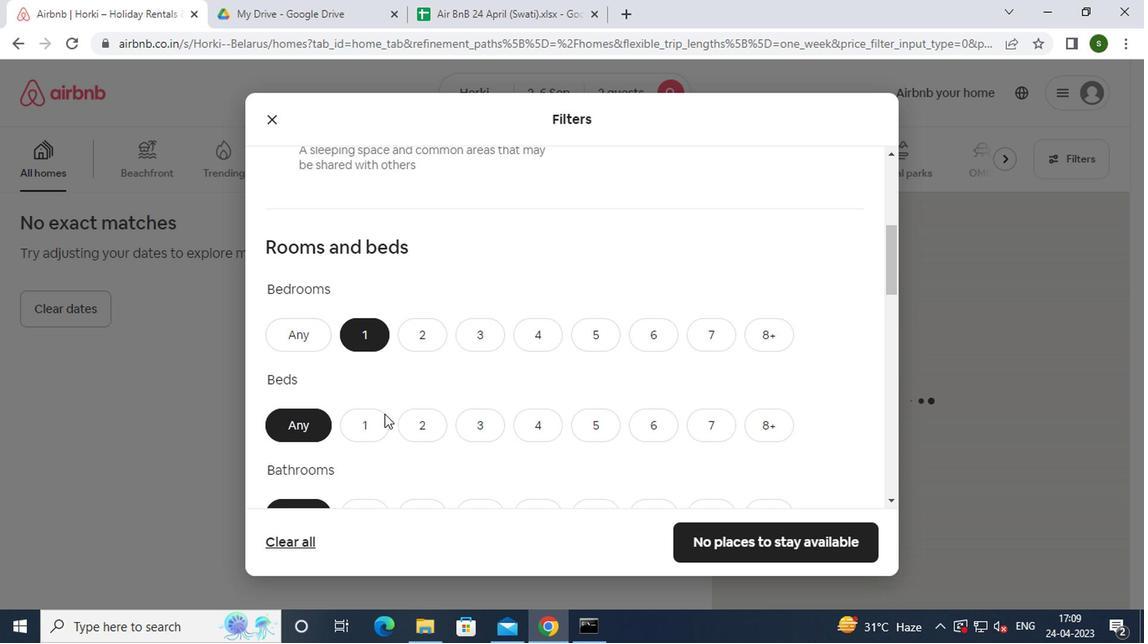 
Action: Mouse moved to (396, 384)
Screenshot: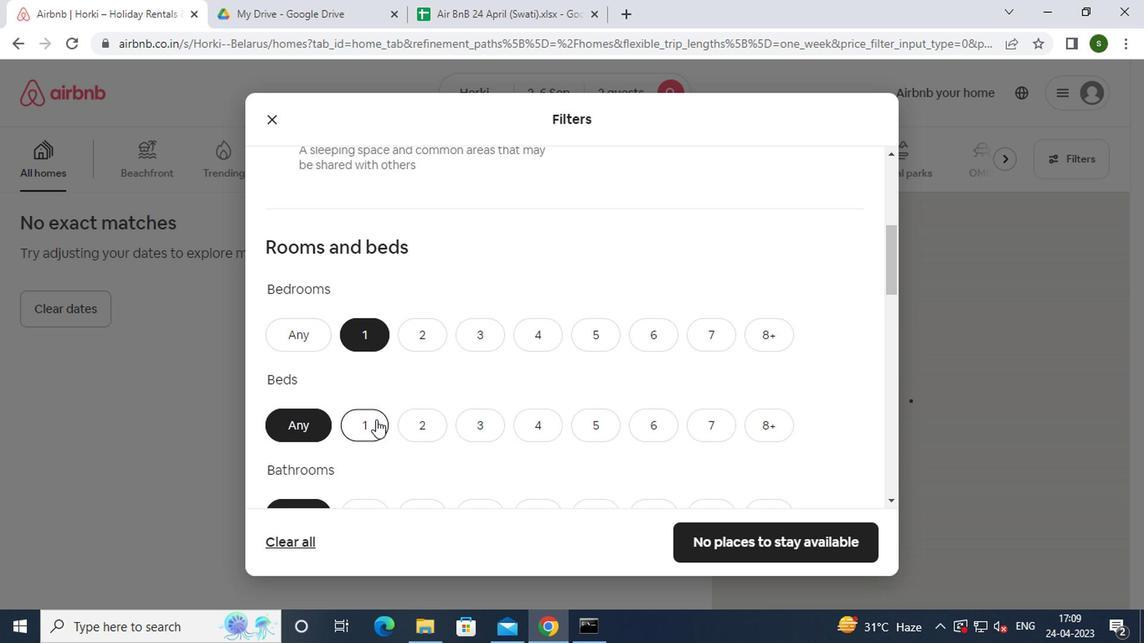 
Action: Mouse scrolled (396, 383) with delta (0, -1)
Screenshot: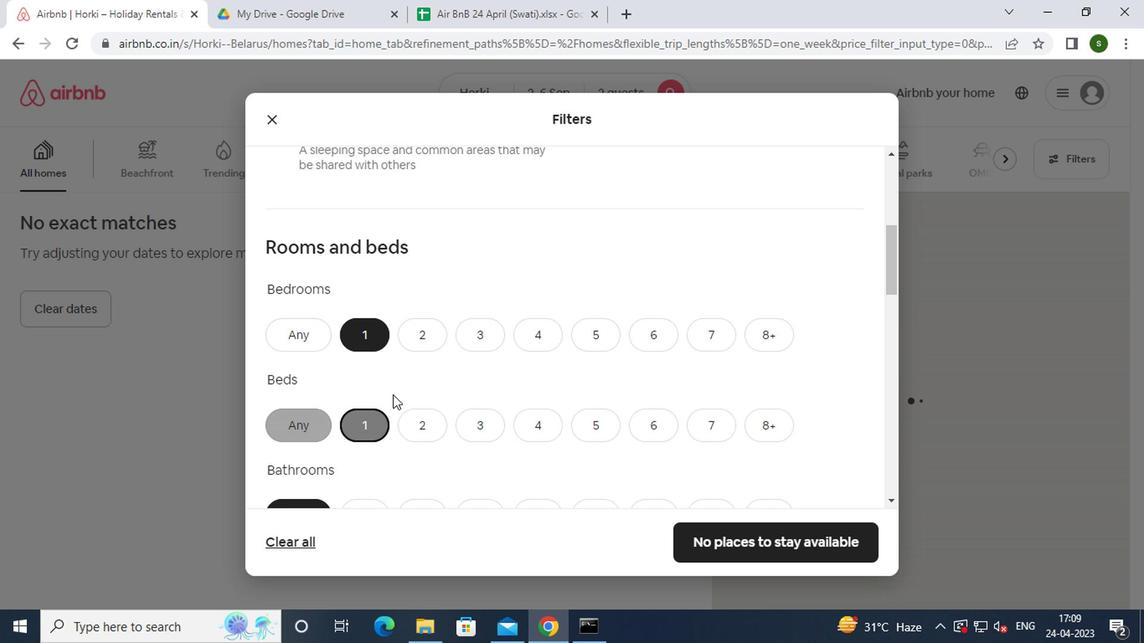 
Action: Mouse moved to (395, 386)
Screenshot: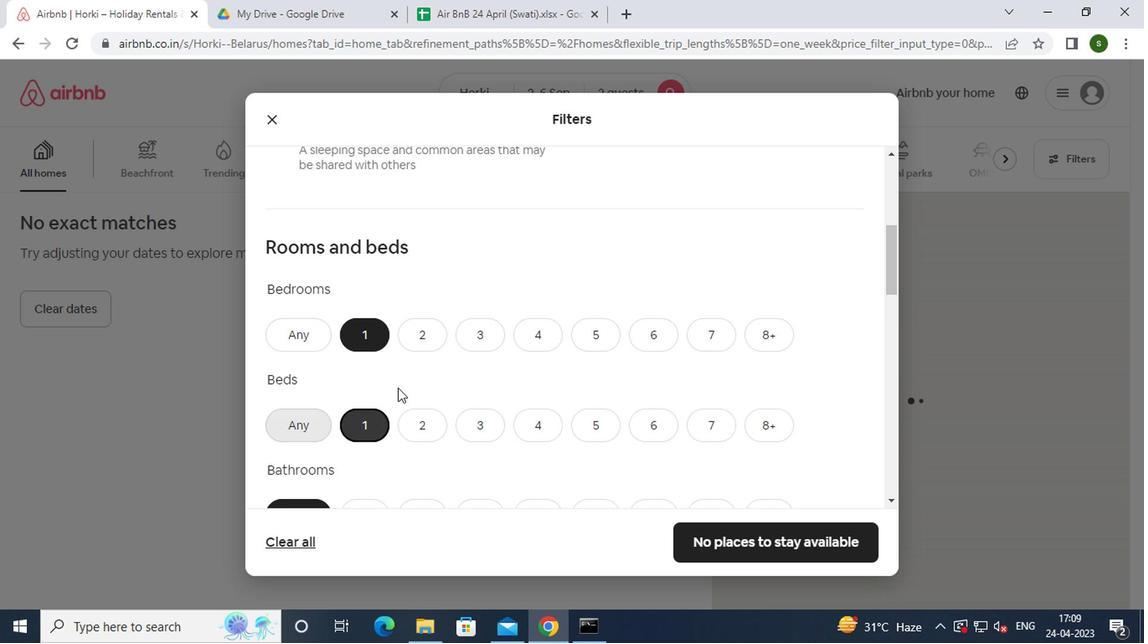 
Action: Mouse scrolled (395, 385) with delta (0, -1)
Screenshot: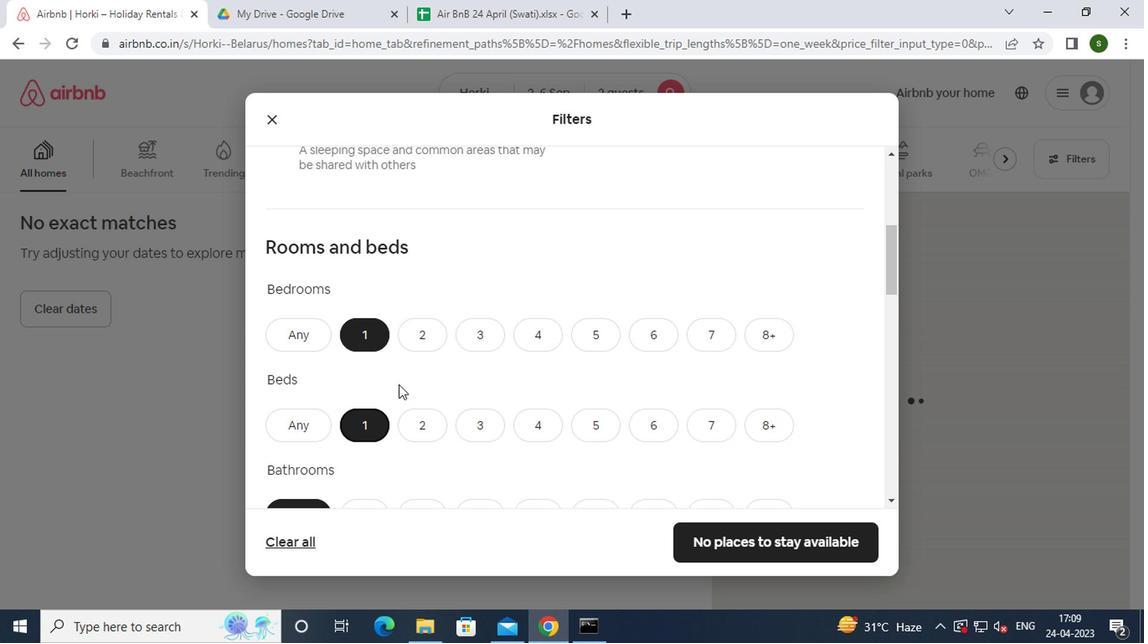 
Action: Mouse moved to (354, 348)
Screenshot: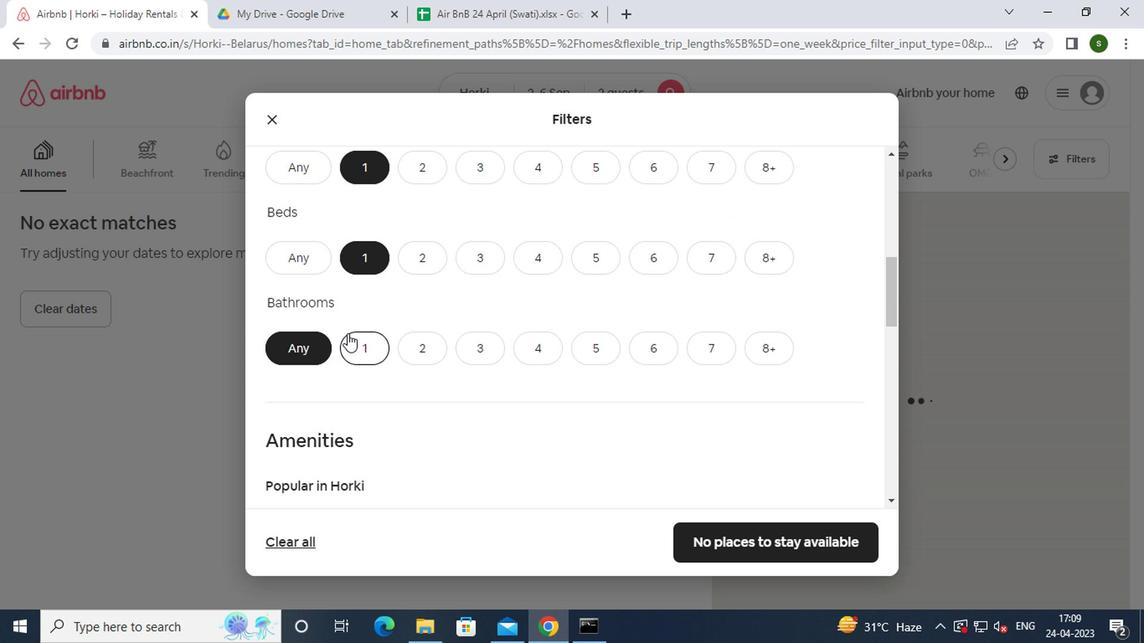 
Action: Mouse pressed left at (354, 348)
Screenshot: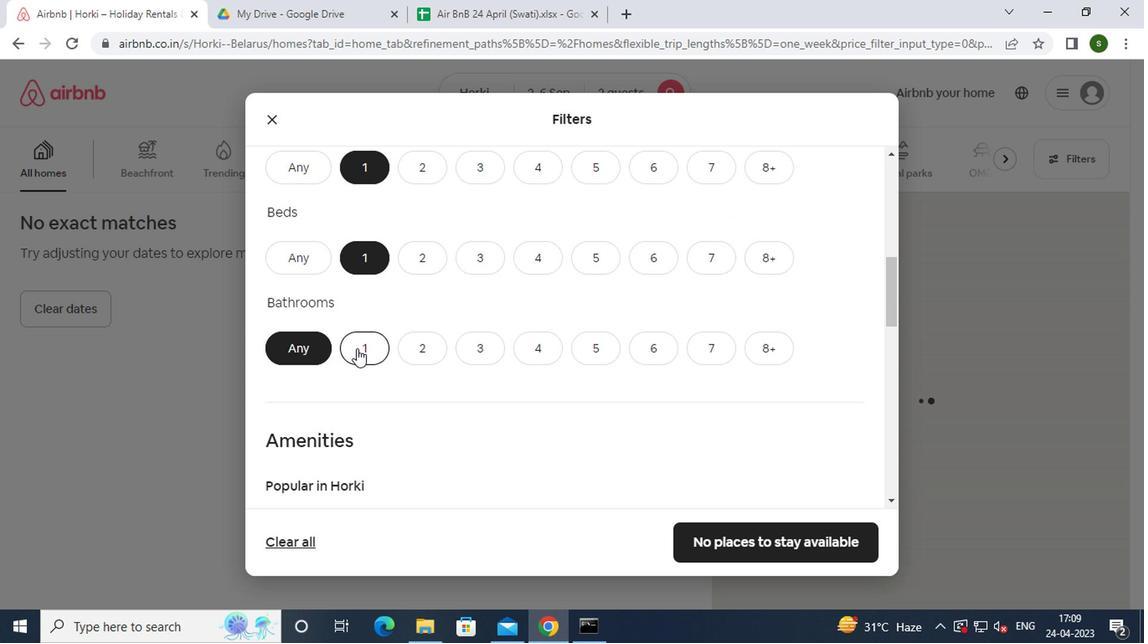 
Action: Mouse moved to (447, 340)
Screenshot: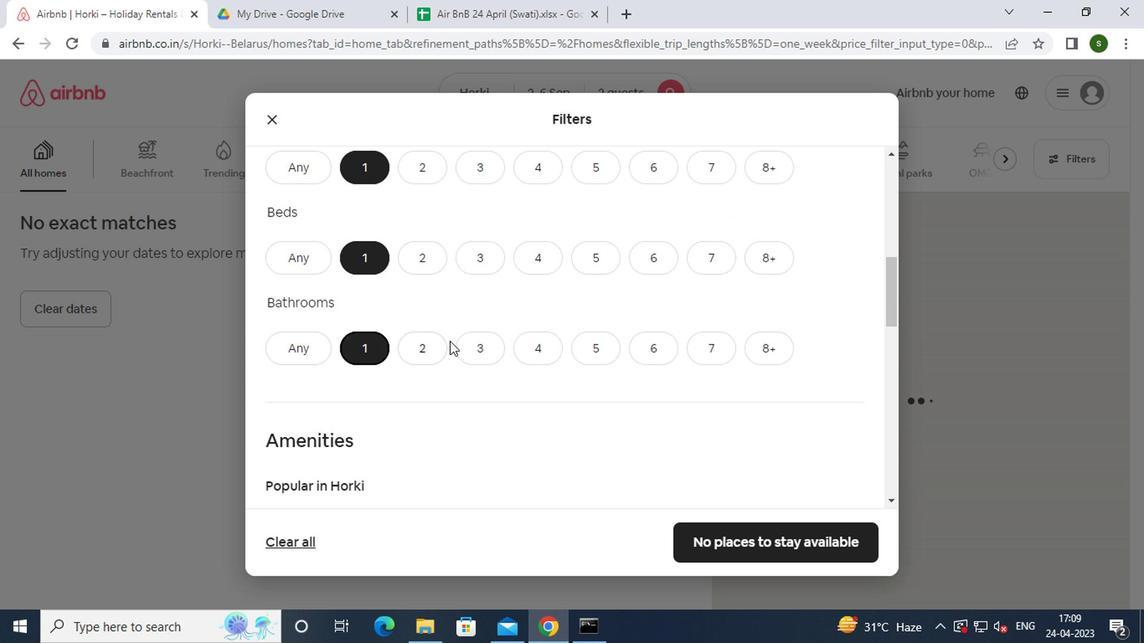 
Action: Mouse scrolled (447, 339) with delta (0, -1)
Screenshot: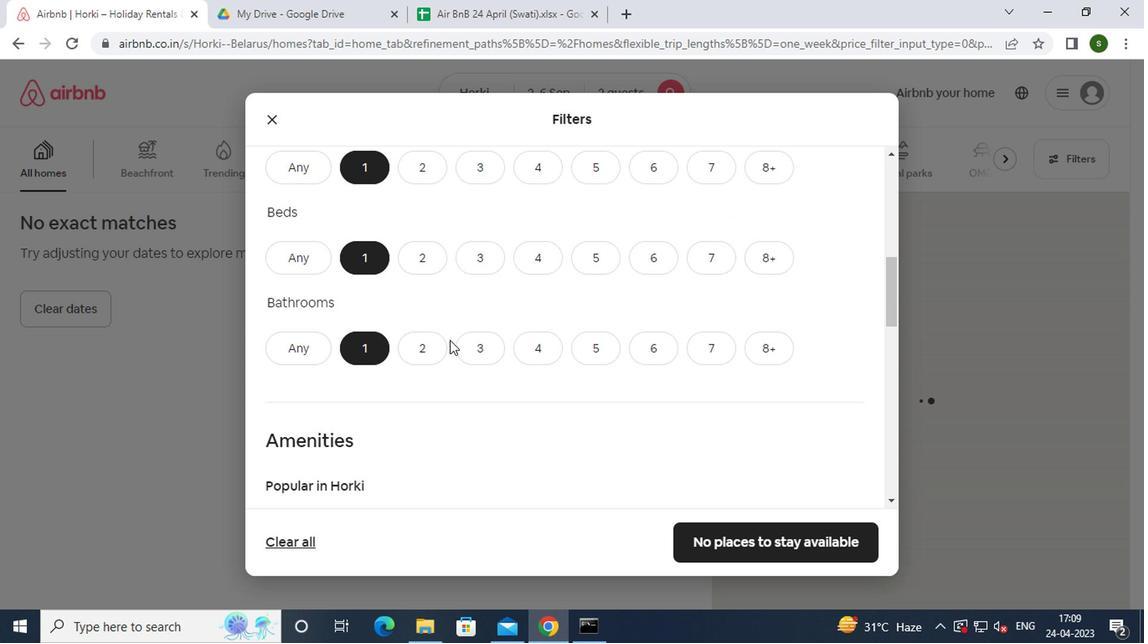 
Action: Mouse scrolled (447, 339) with delta (0, -1)
Screenshot: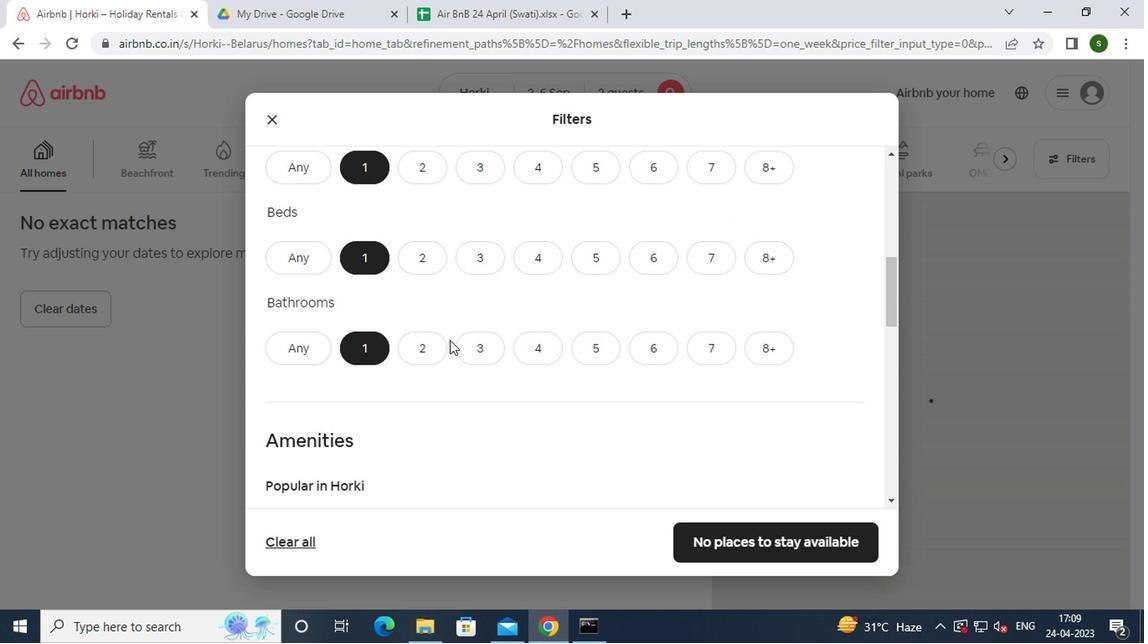 
Action: Mouse scrolled (447, 339) with delta (0, -1)
Screenshot: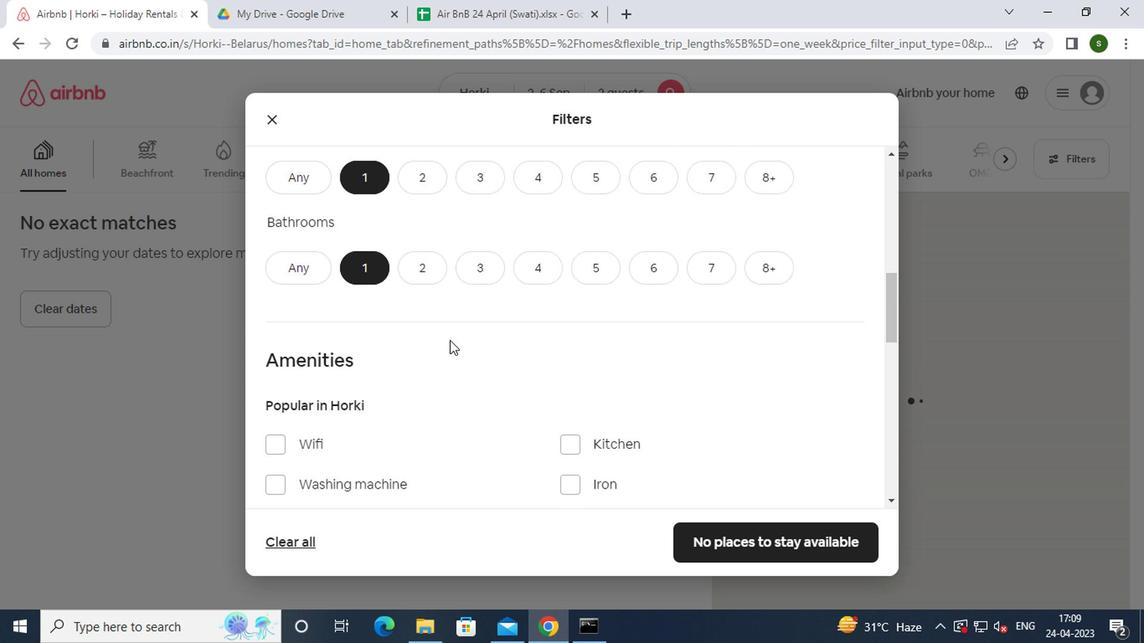 
Action: Mouse scrolled (447, 339) with delta (0, -1)
Screenshot: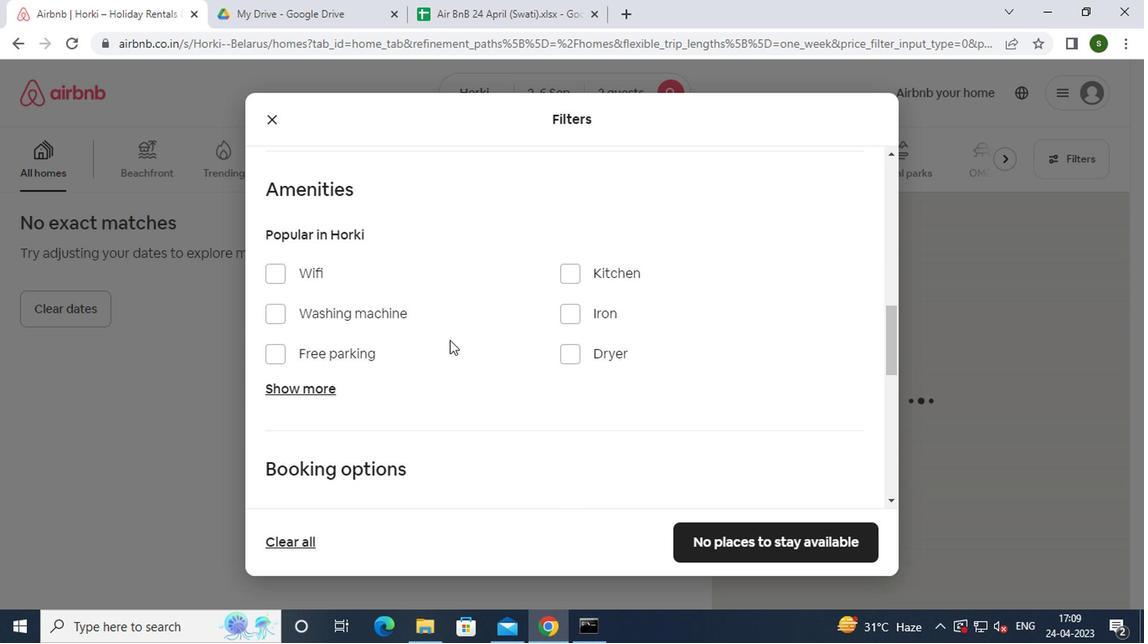 
Action: Mouse scrolled (447, 339) with delta (0, -1)
Screenshot: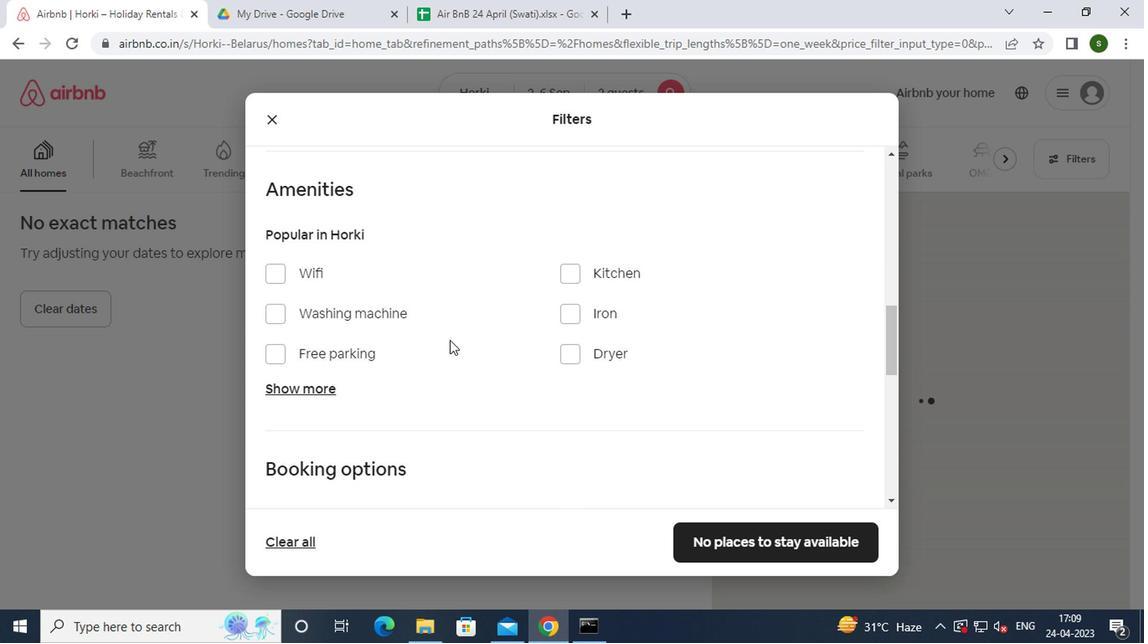 
Action: Mouse scrolled (447, 339) with delta (0, -1)
Screenshot: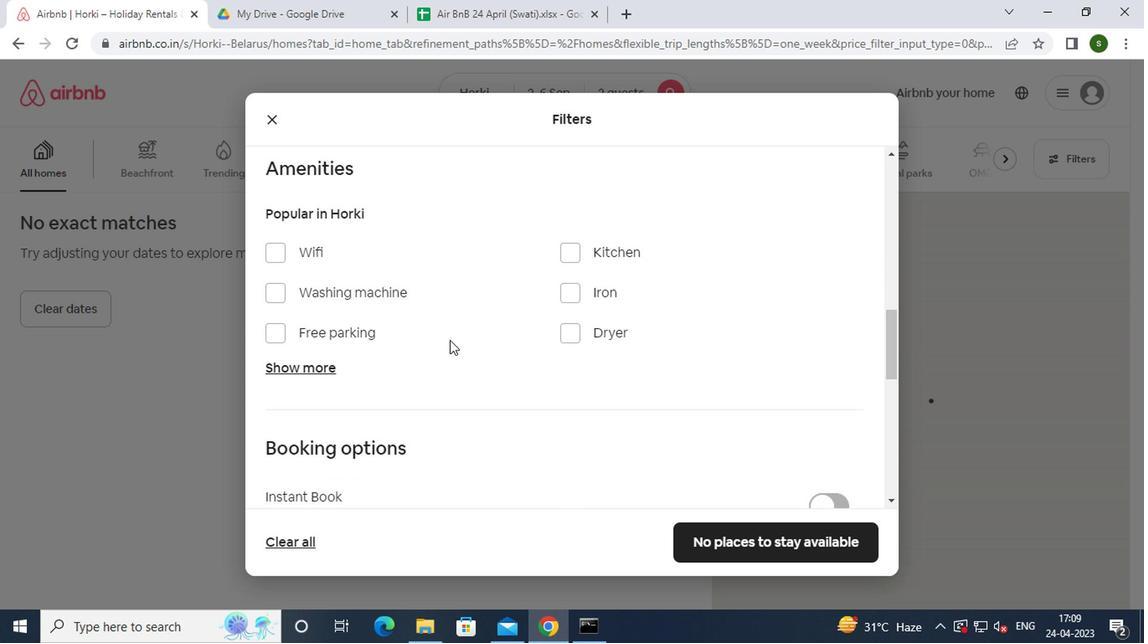 
Action: Mouse moved to (816, 332)
Screenshot: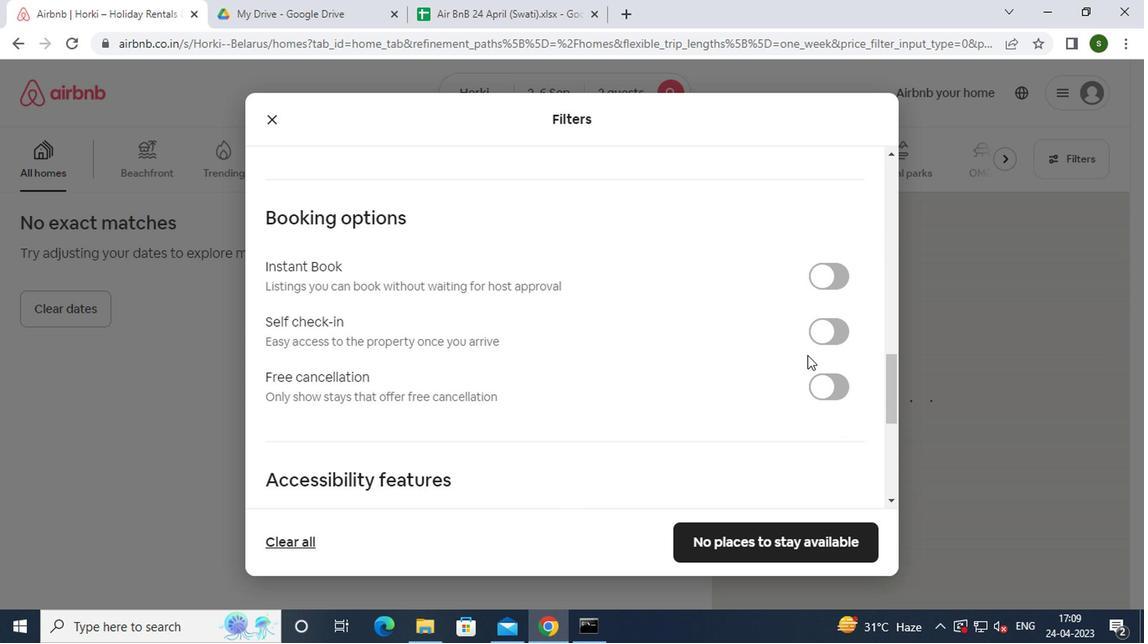 
Action: Mouse pressed left at (816, 332)
Screenshot: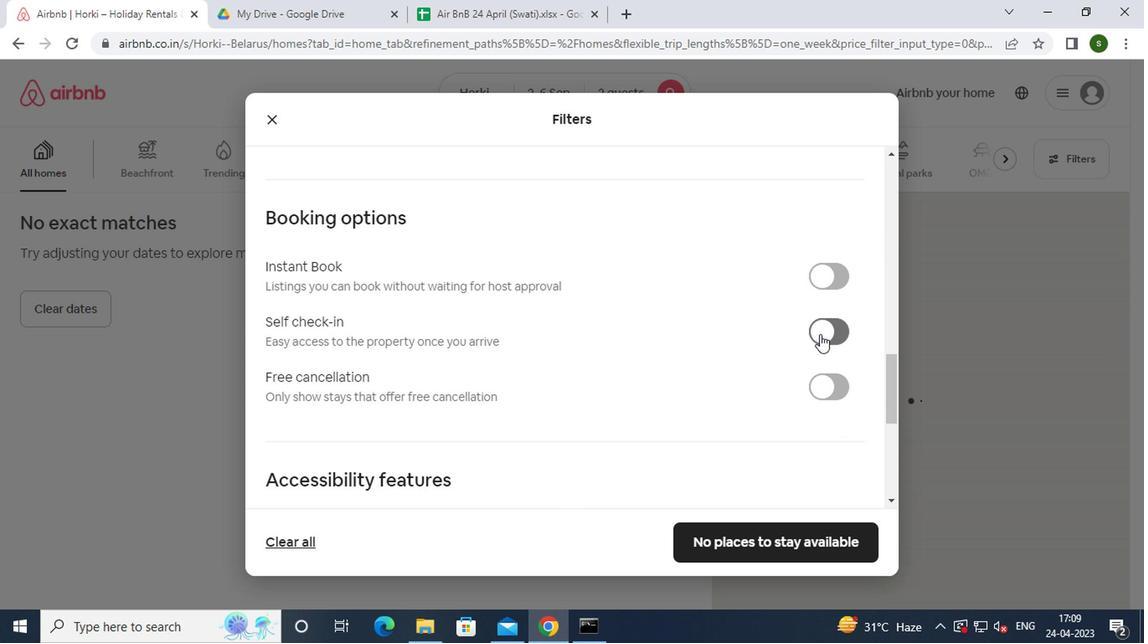 
Action: Mouse moved to (617, 346)
Screenshot: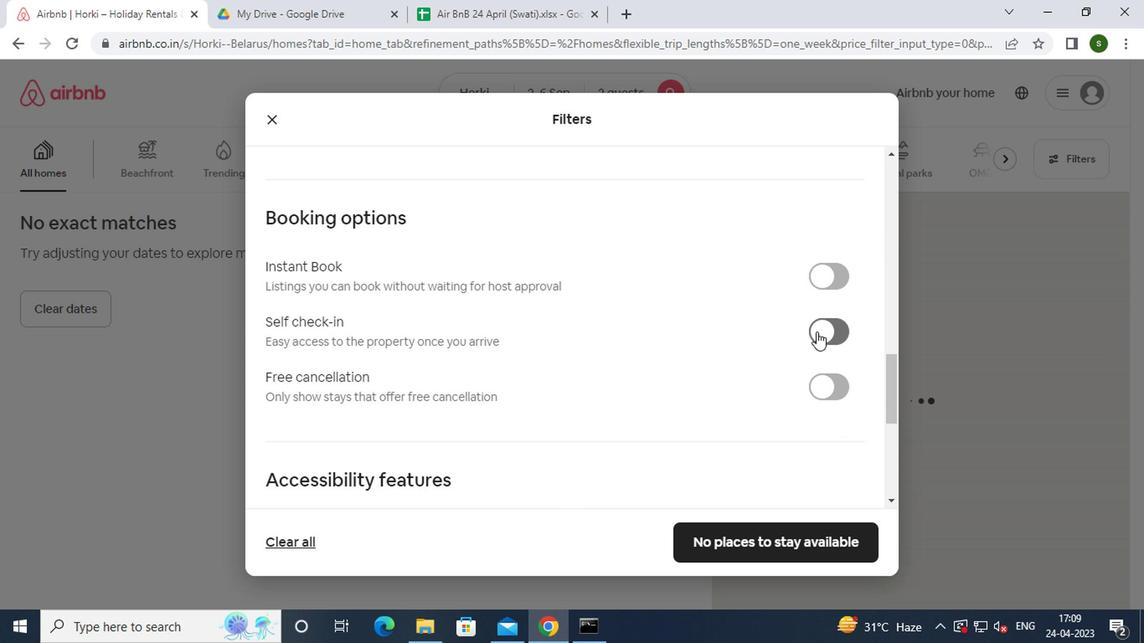 
Action: Mouse scrolled (617, 346) with delta (0, 0)
Screenshot: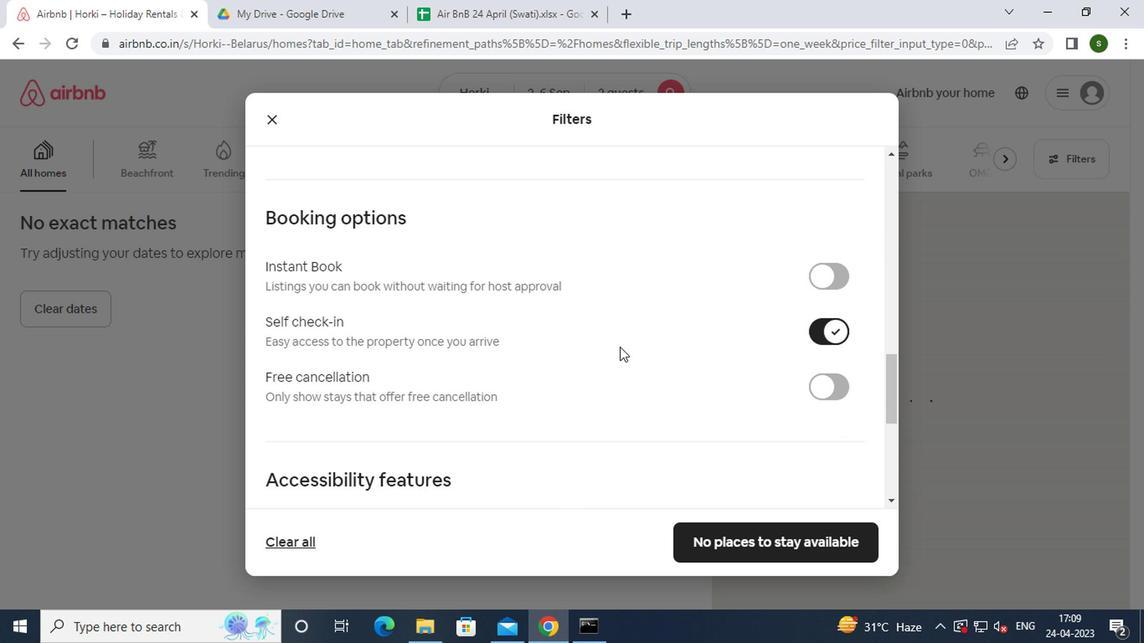 
Action: Mouse moved to (615, 346)
Screenshot: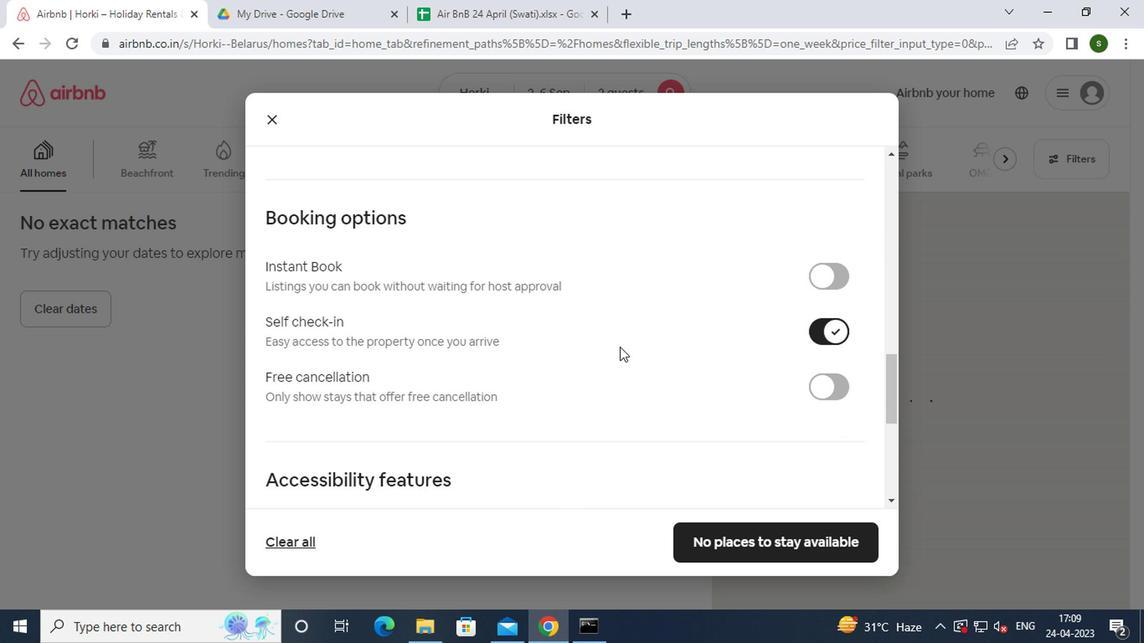 
Action: Mouse scrolled (615, 346) with delta (0, 0)
Screenshot: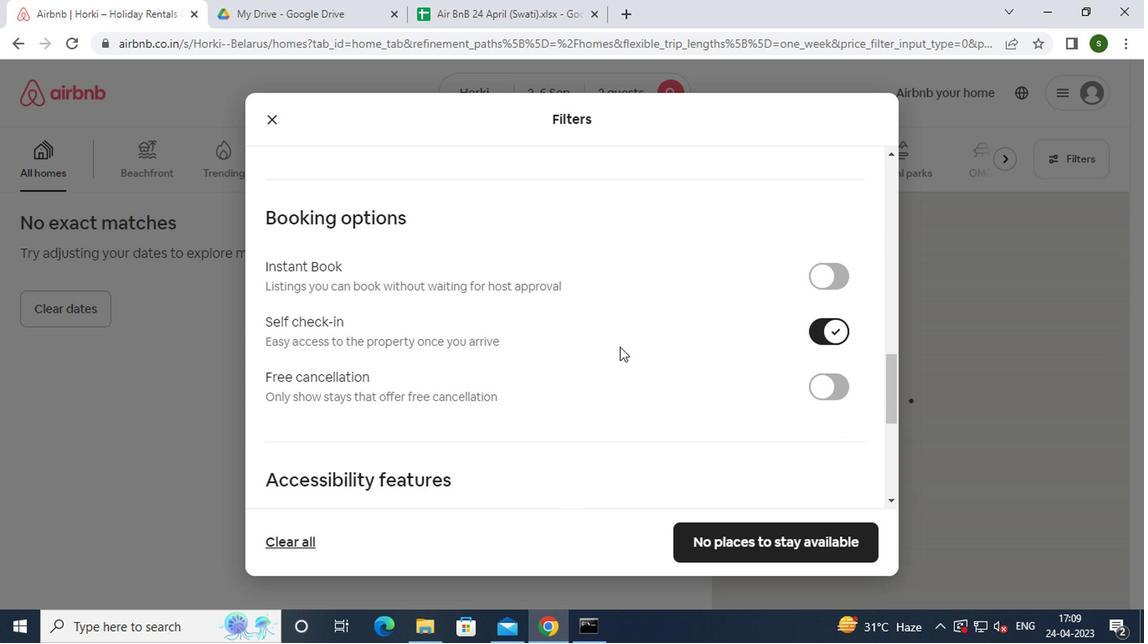 
Action: Mouse scrolled (615, 346) with delta (0, 0)
Screenshot: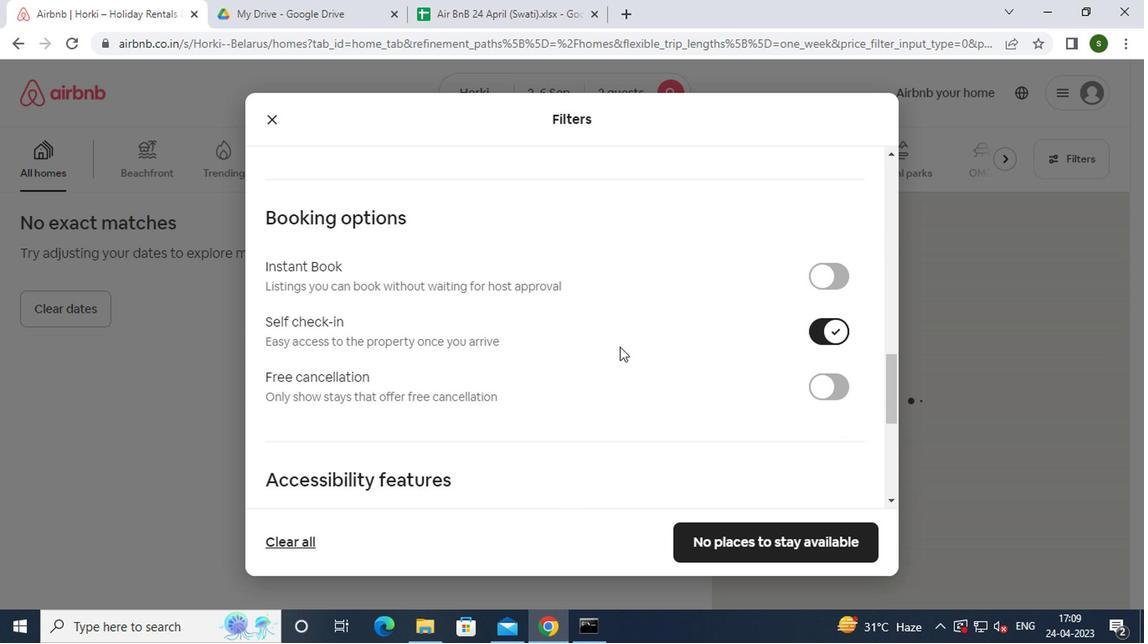 
Action: Mouse scrolled (615, 346) with delta (0, 0)
Screenshot: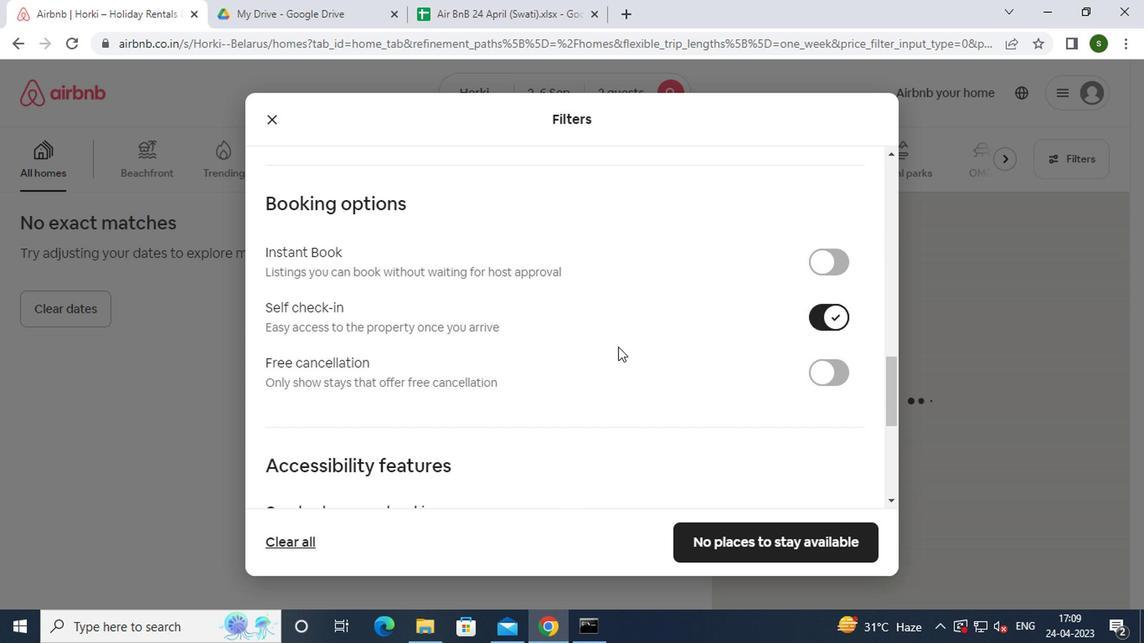 
Action: Mouse scrolled (615, 346) with delta (0, 0)
Screenshot: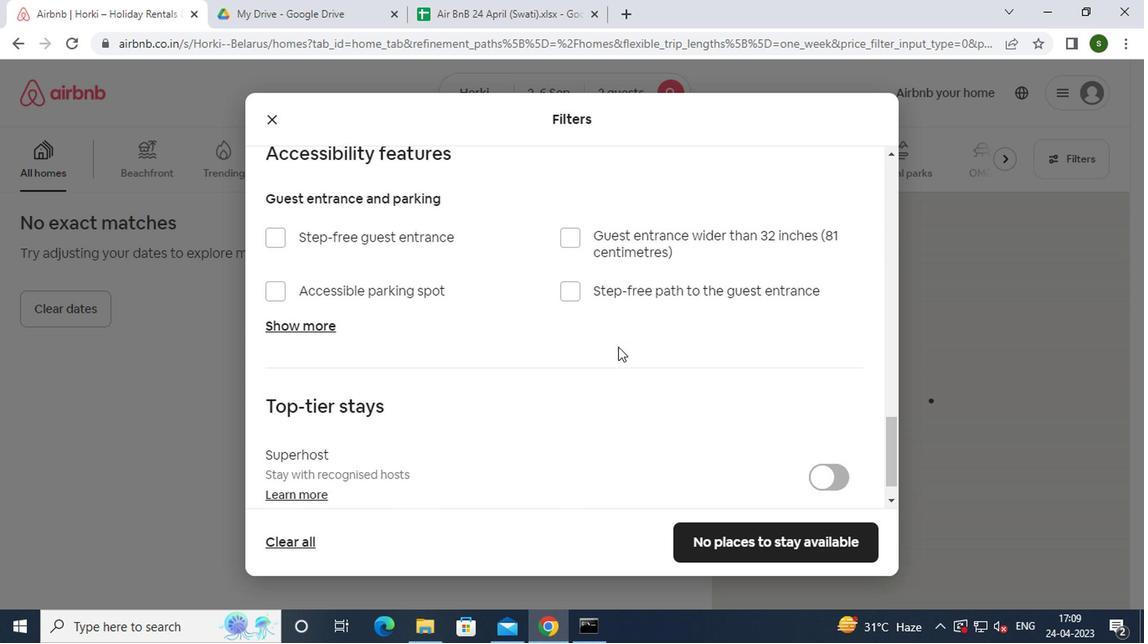 
Action: Mouse scrolled (615, 346) with delta (0, 0)
Screenshot: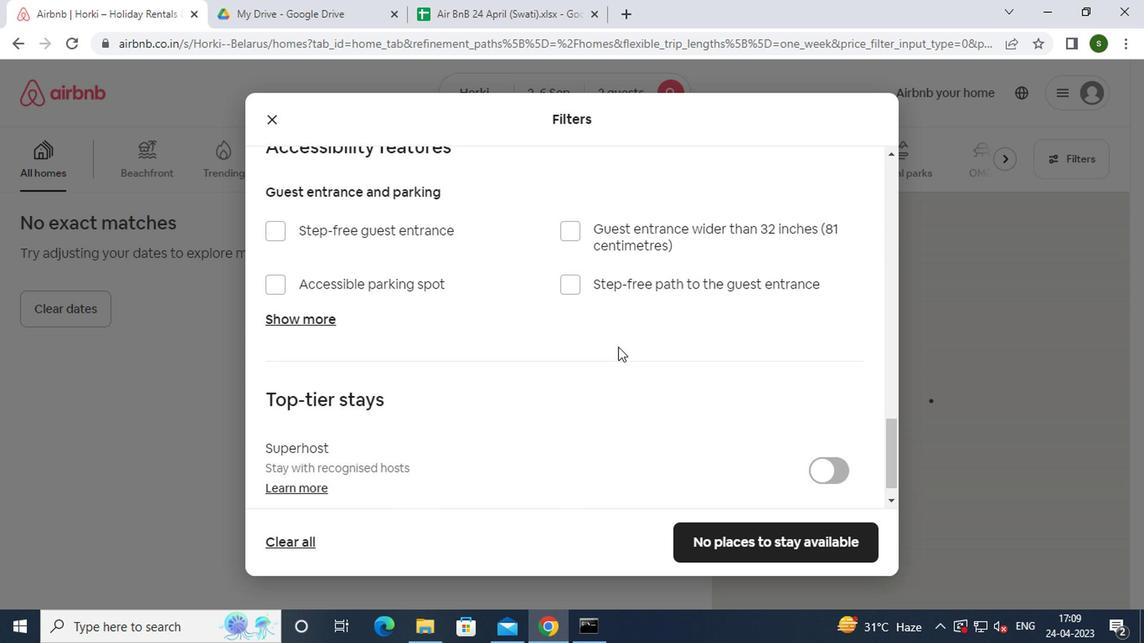 
Action: Mouse scrolled (615, 346) with delta (0, 0)
Screenshot: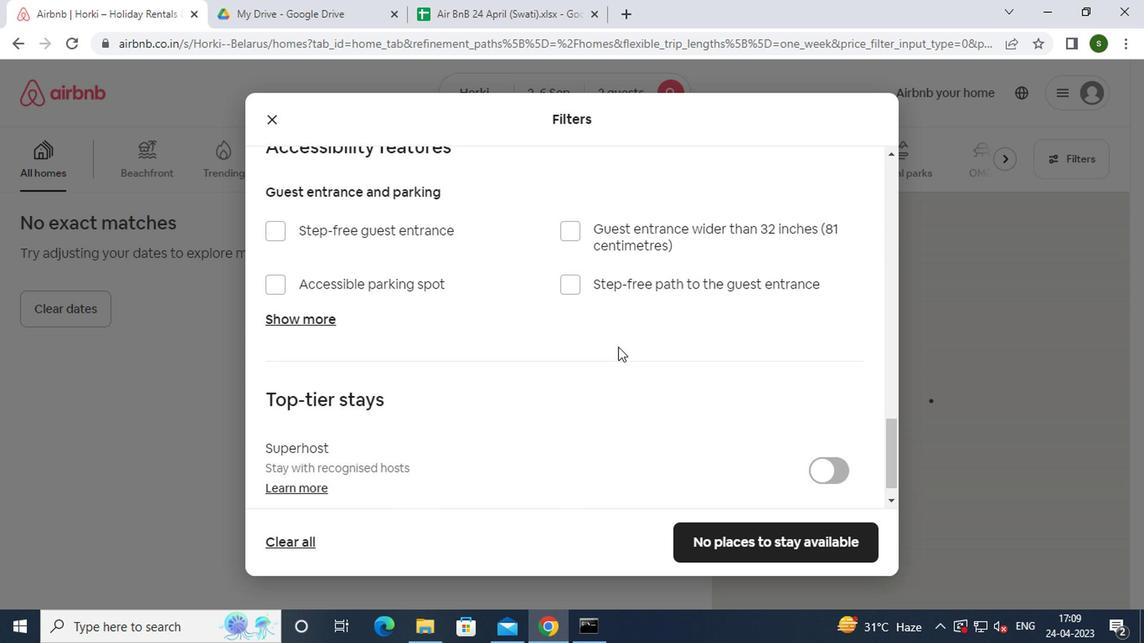 
Action: Mouse scrolled (615, 346) with delta (0, 0)
Screenshot: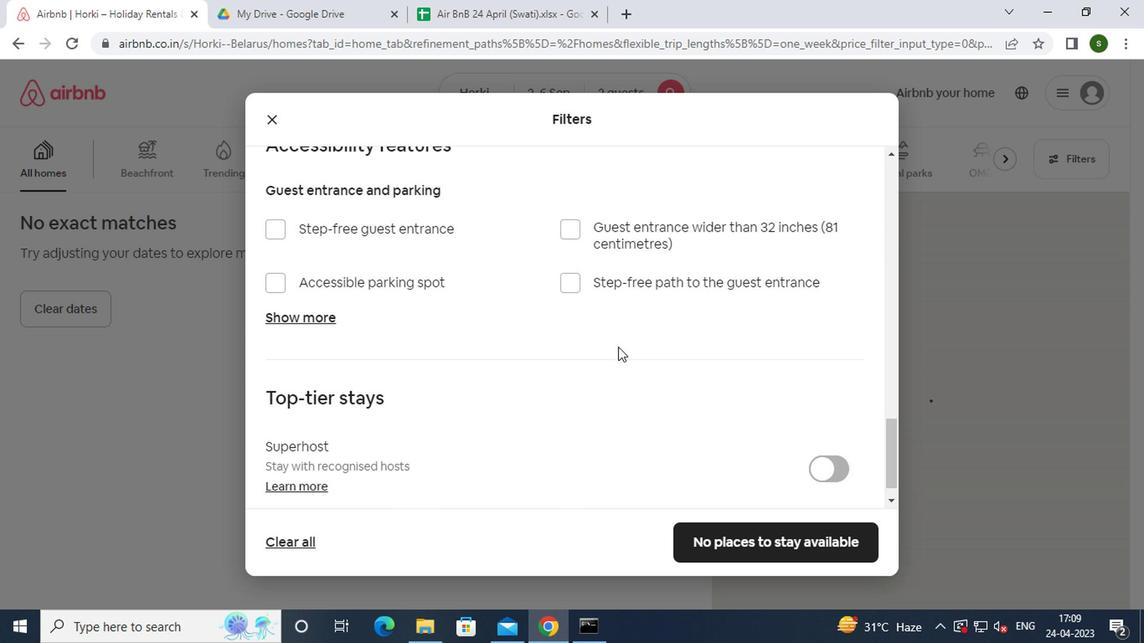 
Action: Mouse scrolled (615, 346) with delta (0, 0)
Screenshot: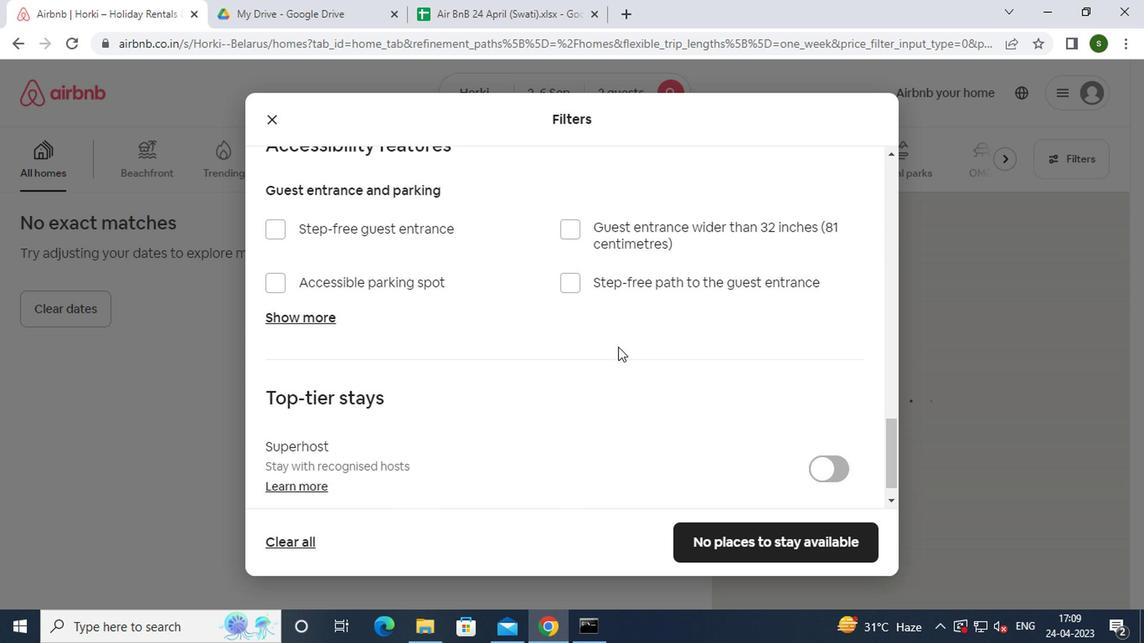 
Action: Mouse moved to (752, 546)
Screenshot: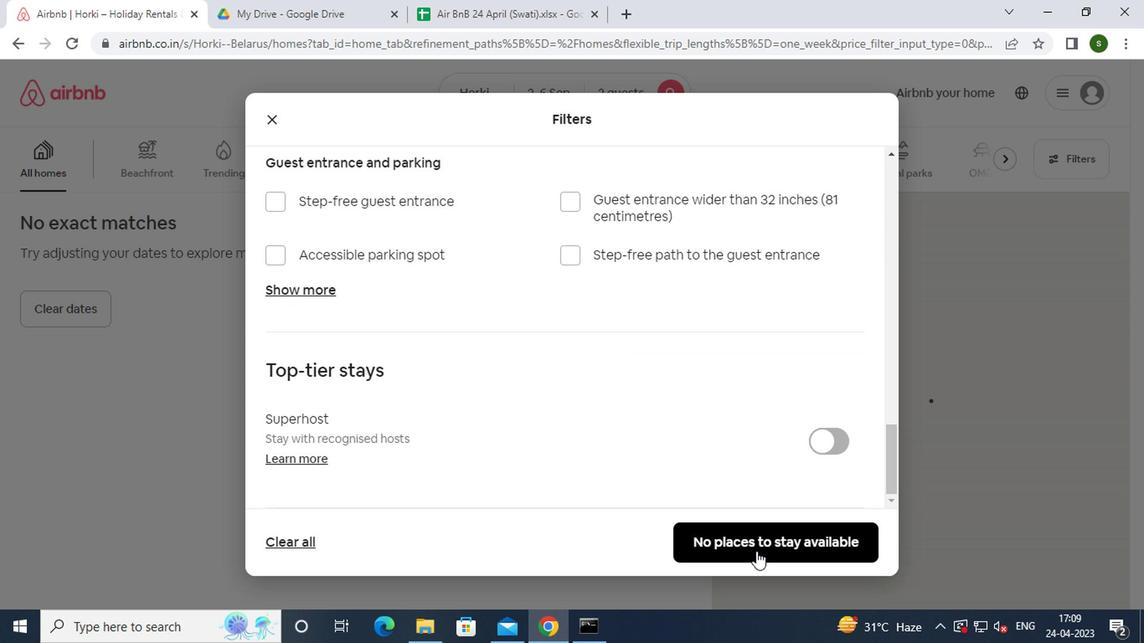 
Action: Mouse pressed left at (752, 546)
Screenshot: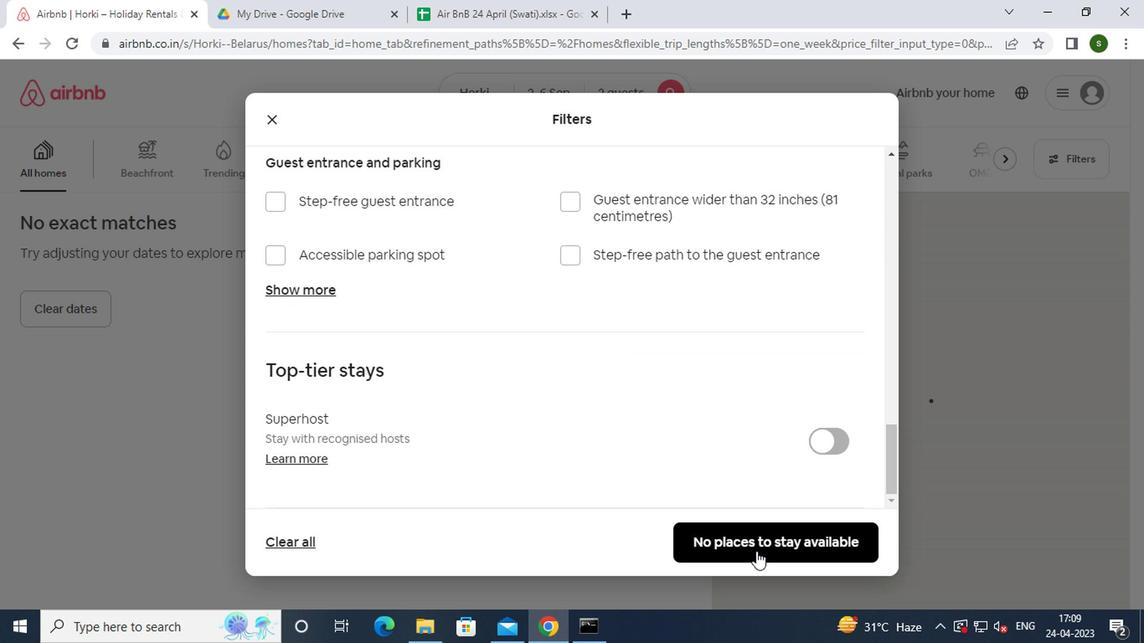 
Action: Mouse moved to (571, 405)
Screenshot: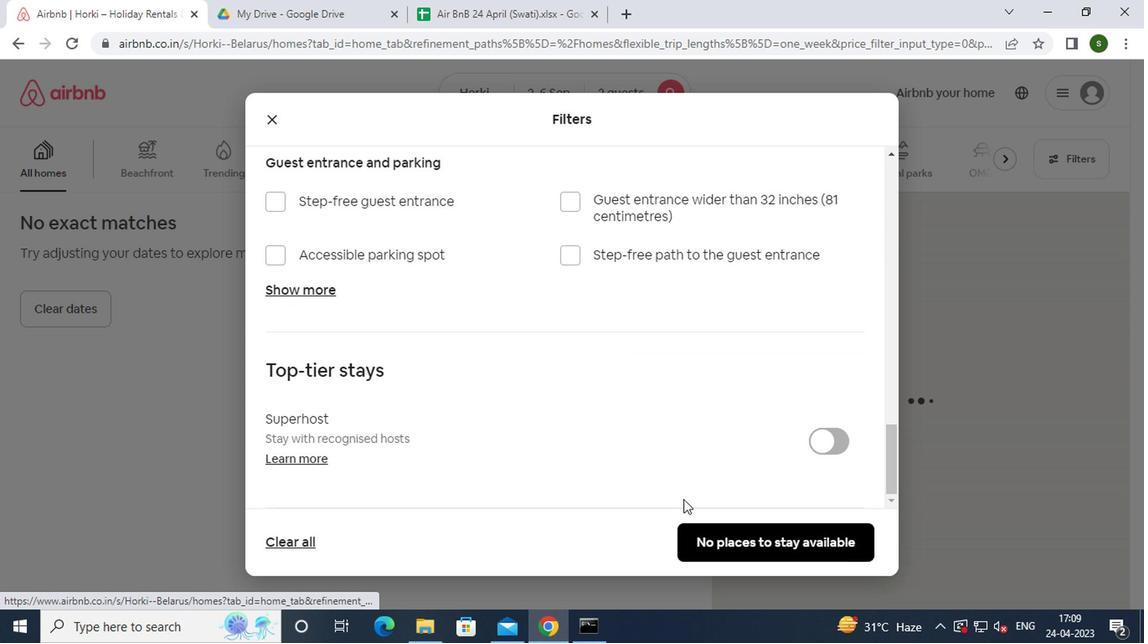 
